 Task: In the  document Homelessness.odt, select heading and apply ' Bold and Underline'  Using "replace feature", replace:  'it to Homelessness'. Insert smartchip (Date) on bottom of the page 23 June, 2023 Insert the mentioned footnote for 6th word with font style Arial and font size 8: The study was conducted anonymously
Action: Mouse moved to (264, 374)
Screenshot: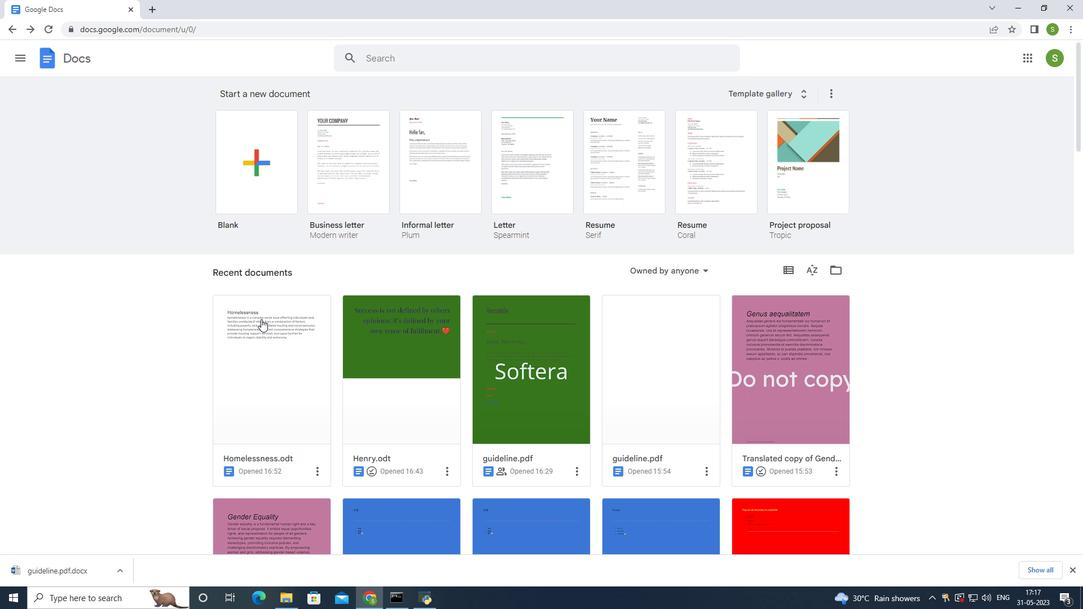 
Action: Mouse pressed left at (264, 374)
Screenshot: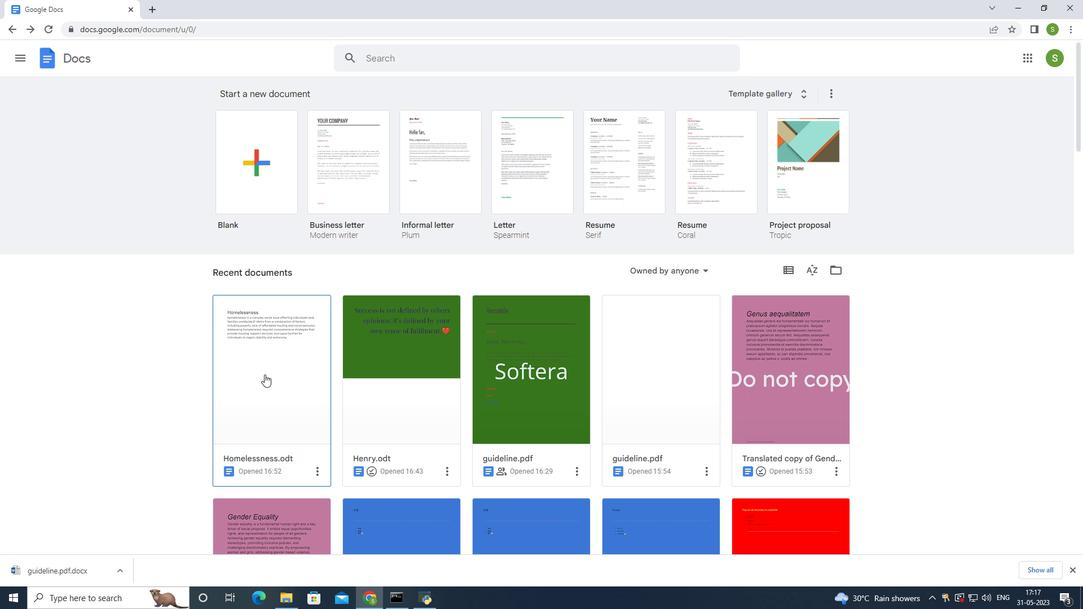 
Action: Mouse moved to (410, 186)
Screenshot: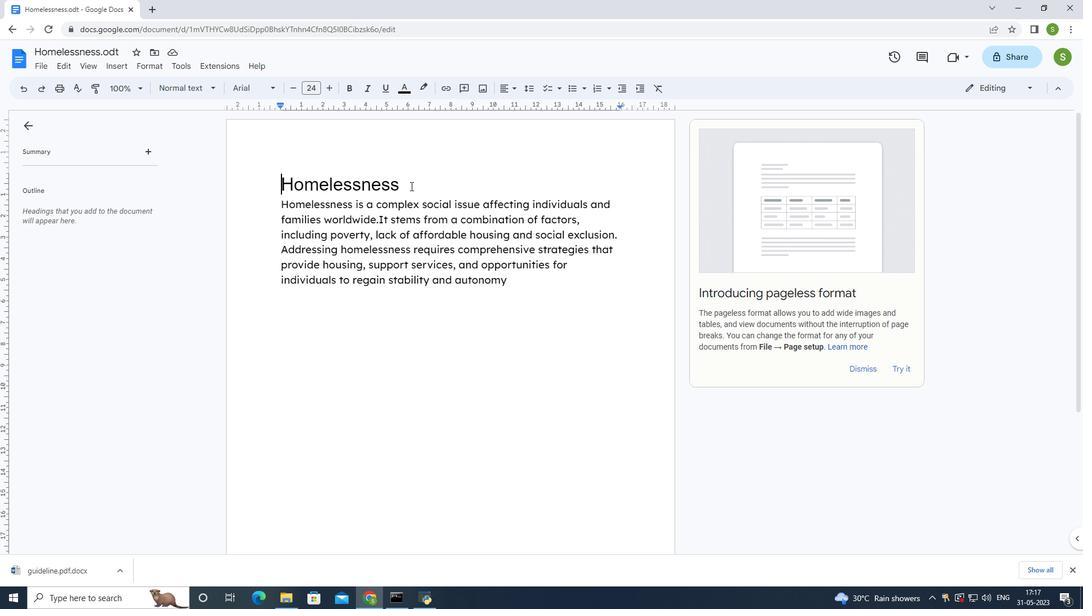 
Action: Mouse pressed left at (410, 186)
Screenshot: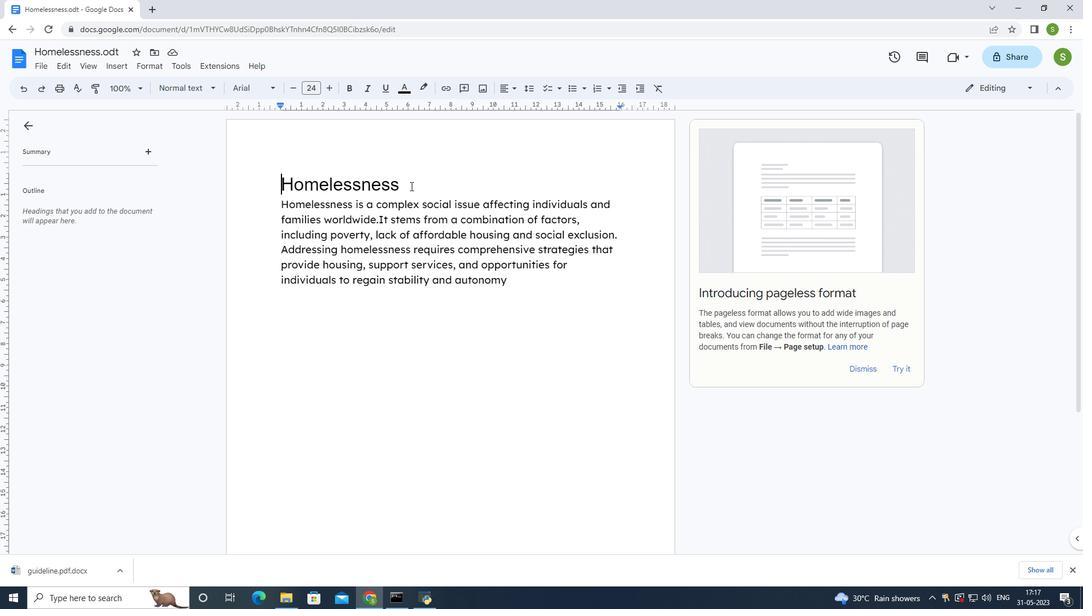 
Action: Mouse moved to (346, 89)
Screenshot: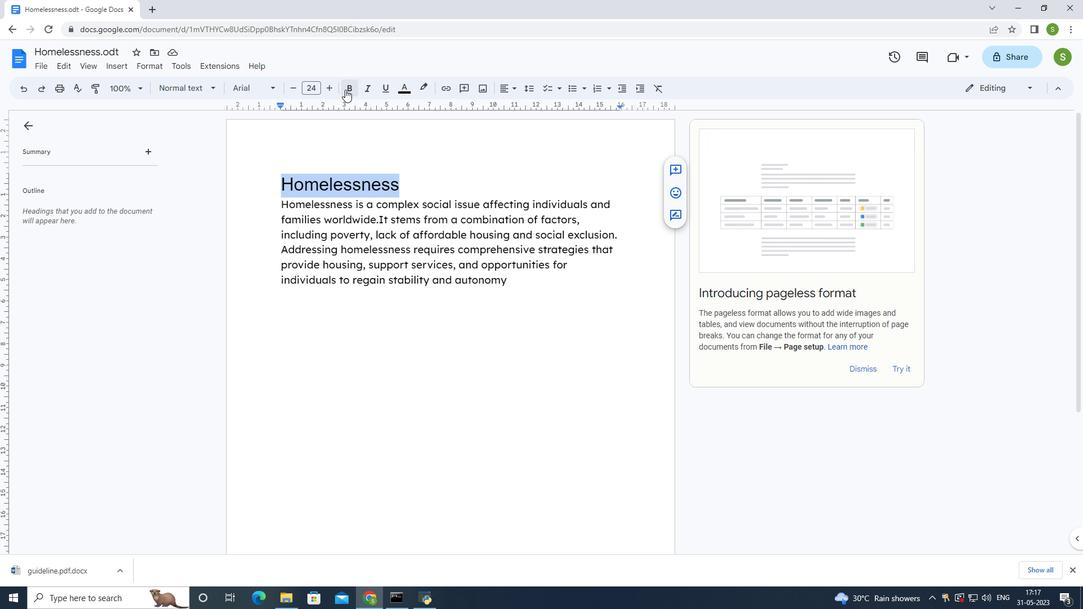 
Action: Mouse pressed left at (346, 89)
Screenshot: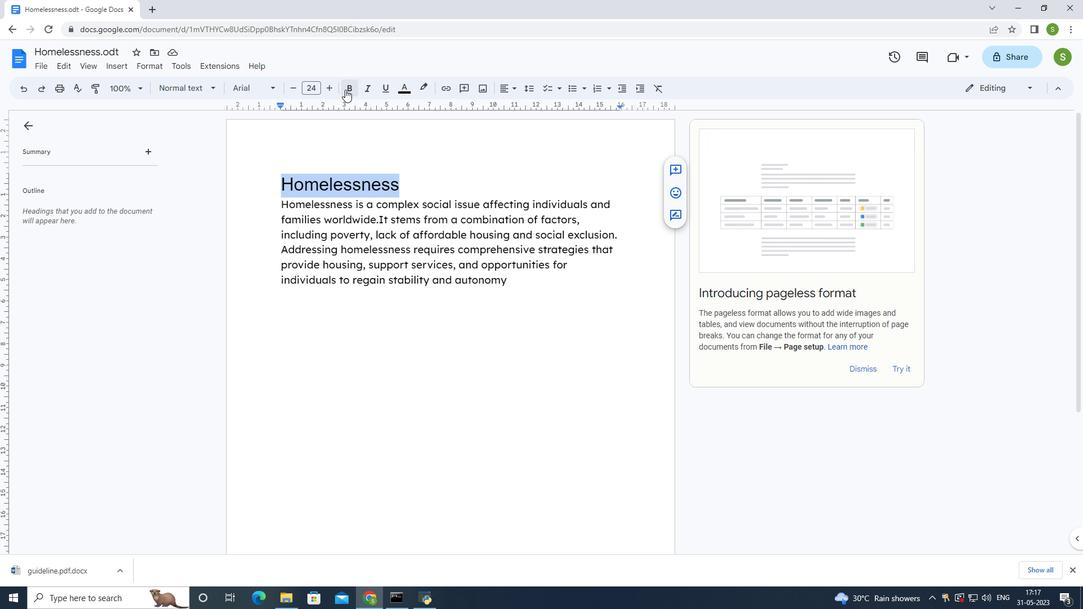 
Action: Mouse moved to (383, 89)
Screenshot: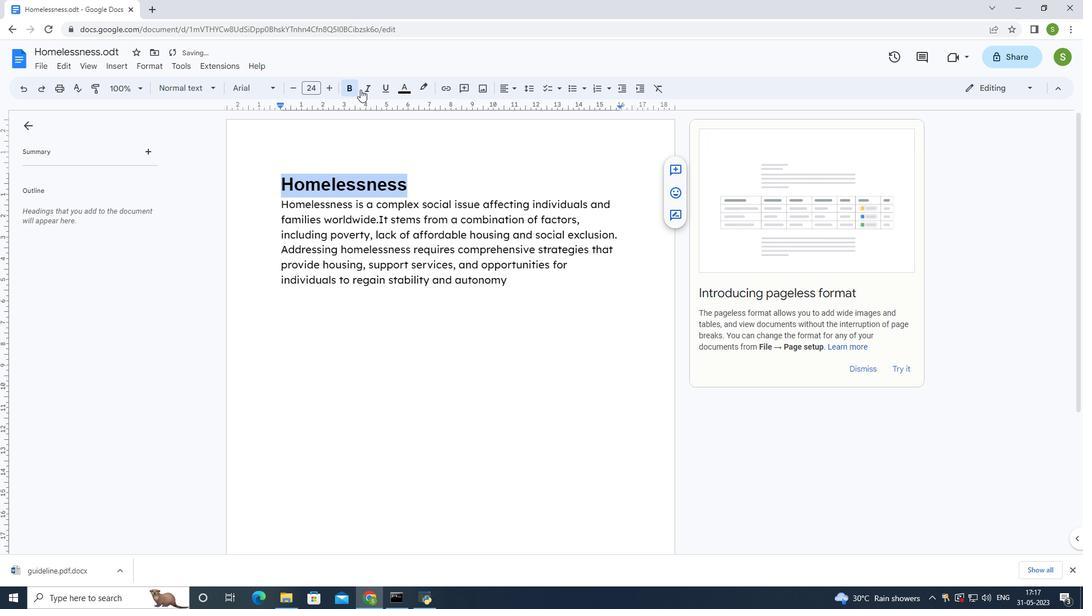 
Action: Mouse pressed left at (383, 89)
Screenshot: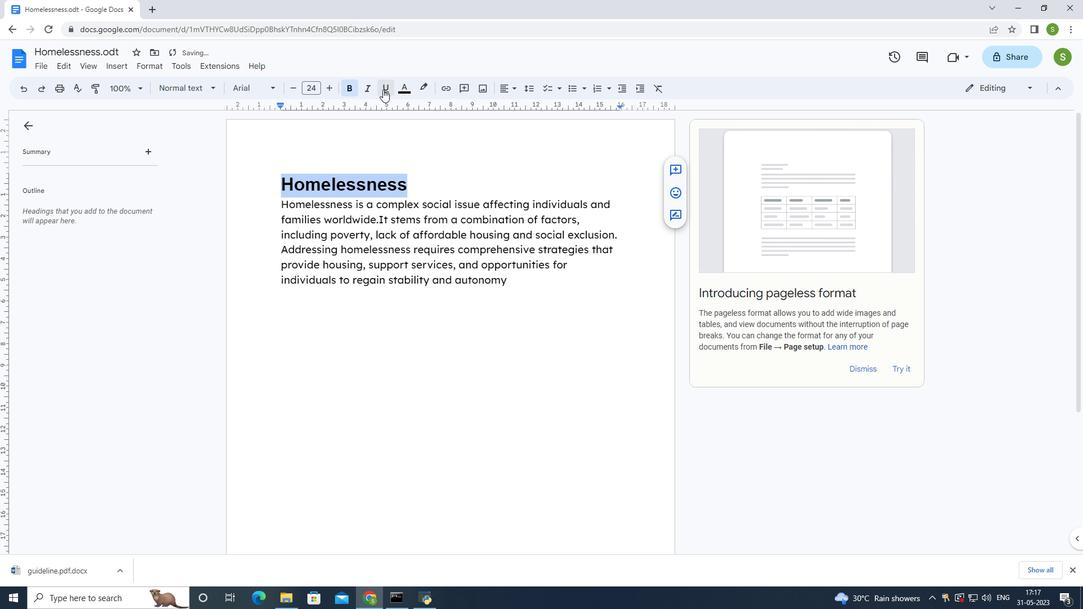 
Action: Mouse moved to (247, 195)
Screenshot: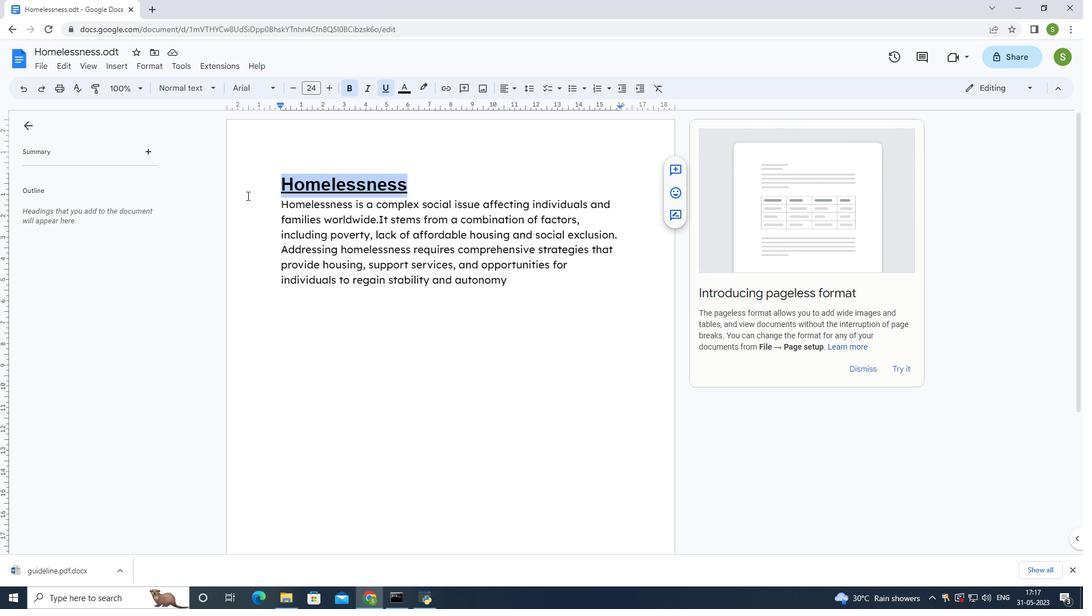 
Action: Mouse pressed left at (247, 195)
Screenshot: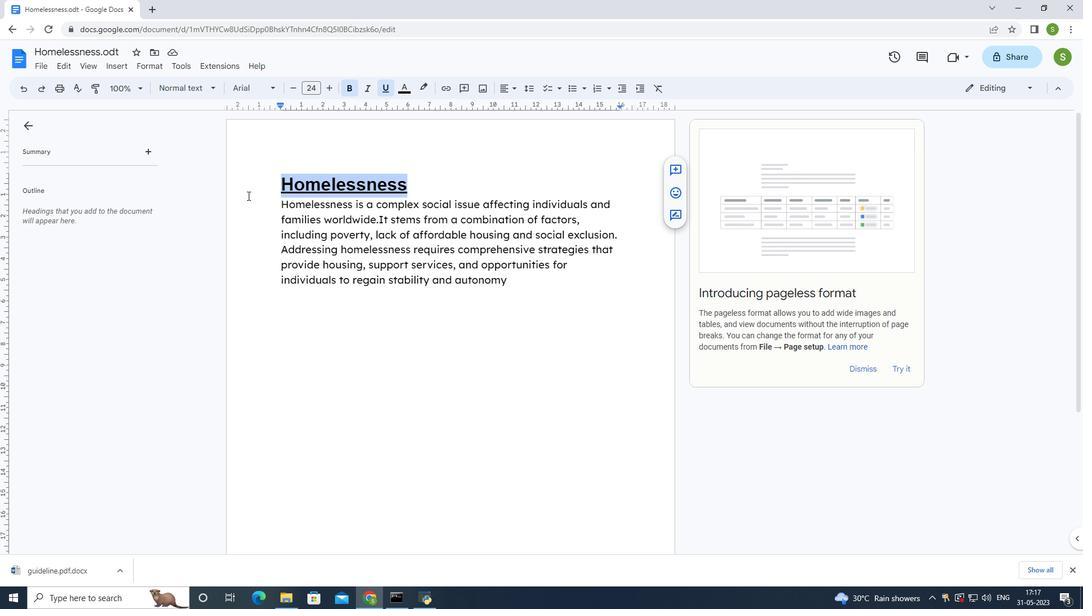 
Action: Mouse moved to (286, 217)
Screenshot: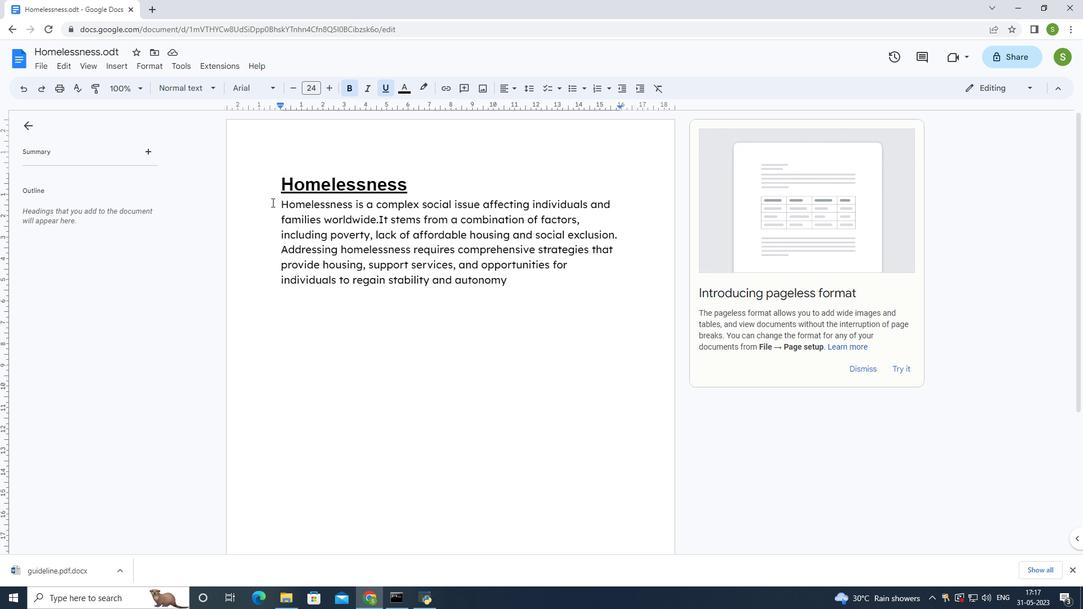 
Action: Mouse pressed left at (286, 217)
Screenshot: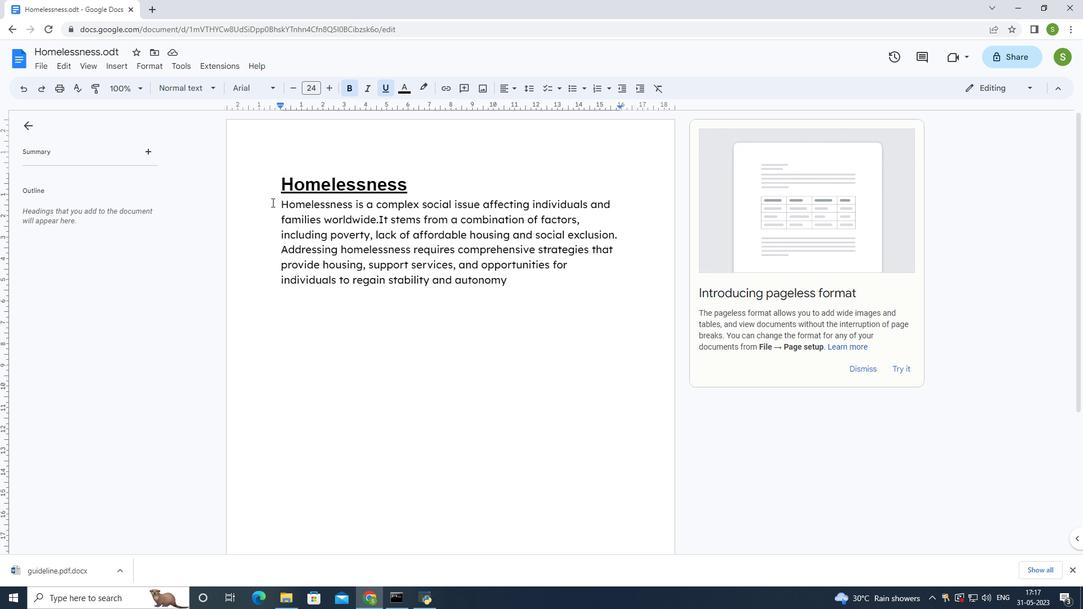 
Action: Mouse moved to (250, 263)
Screenshot: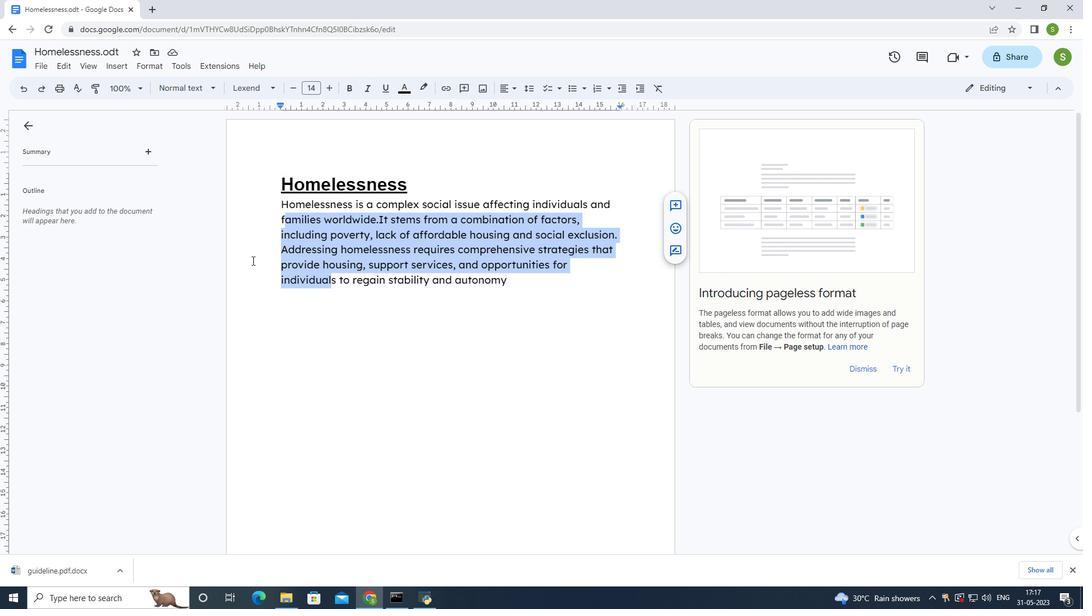 
Action: Mouse pressed left at (250, 263)
Screenshot: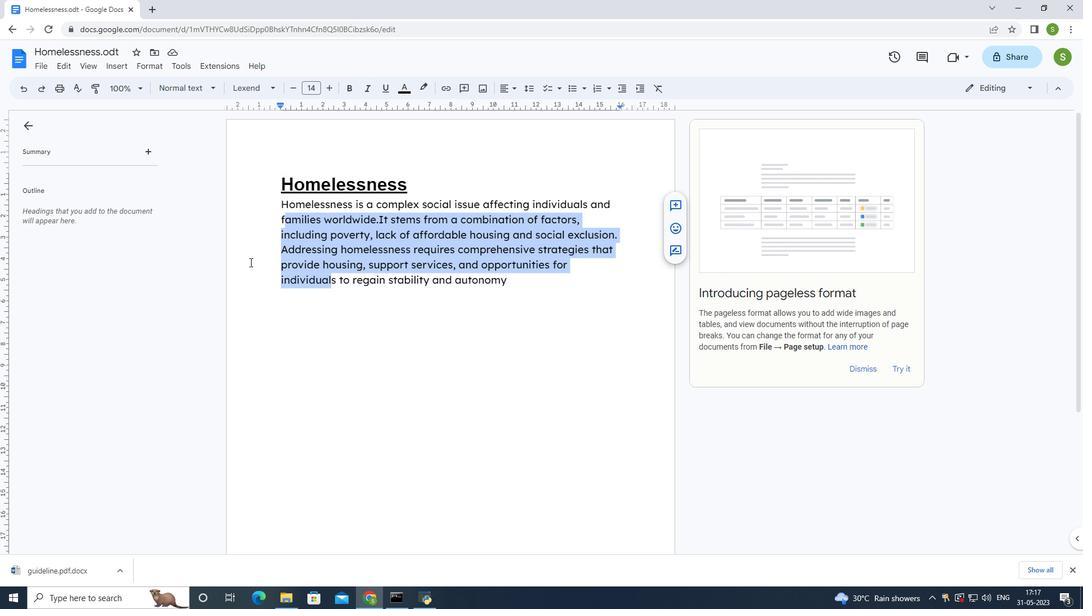 
Action: Mouse moved to (278, 200)
Screenshot: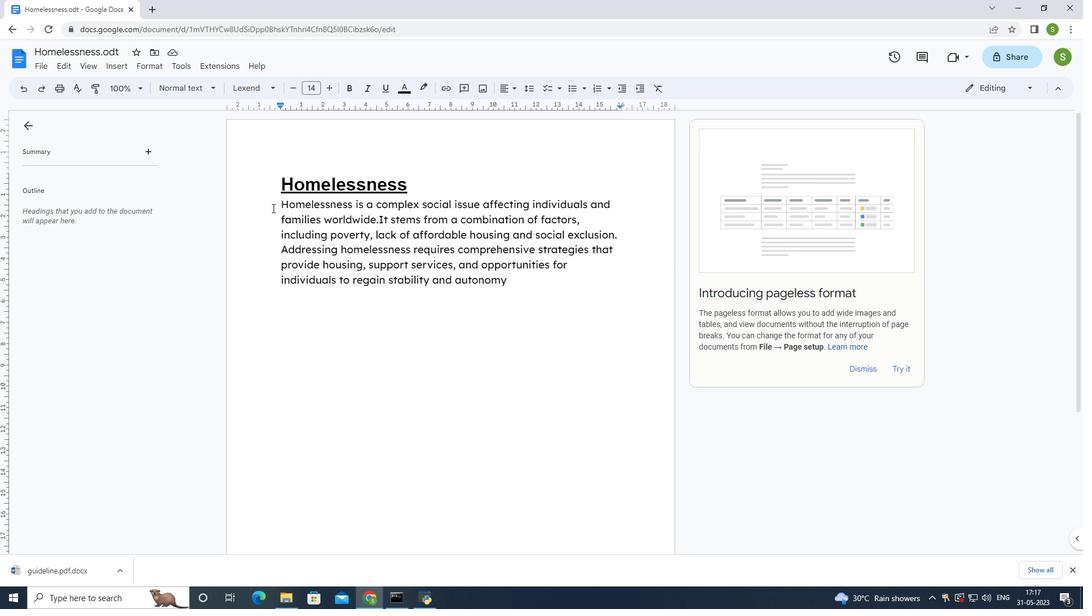 
Action: Mouse pressed left at (278, 200)
Screenshot: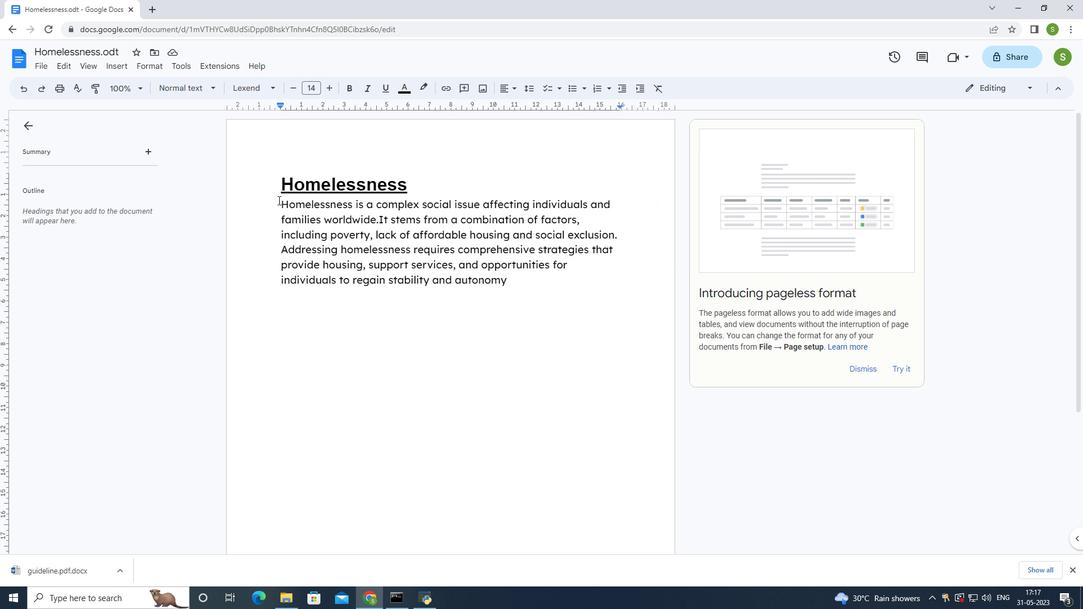 
Action: Mouse moved to (43, 64)
Screenshot: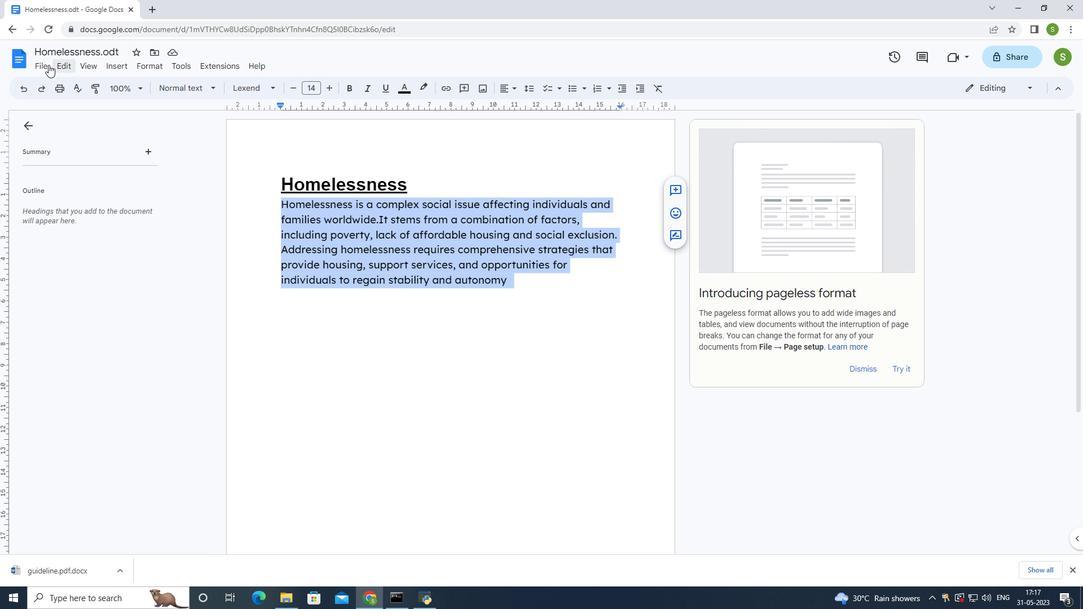 
Action: Mouse pressed left at (43, 64)
Screenshot: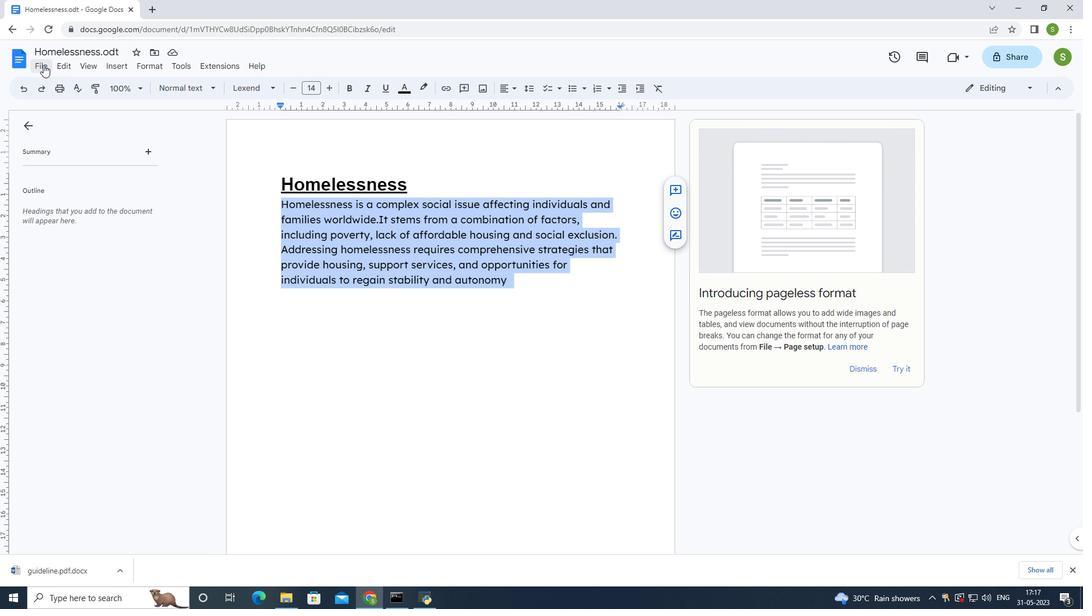 
Action: Mouse moved to (102, 260)
Screenshot: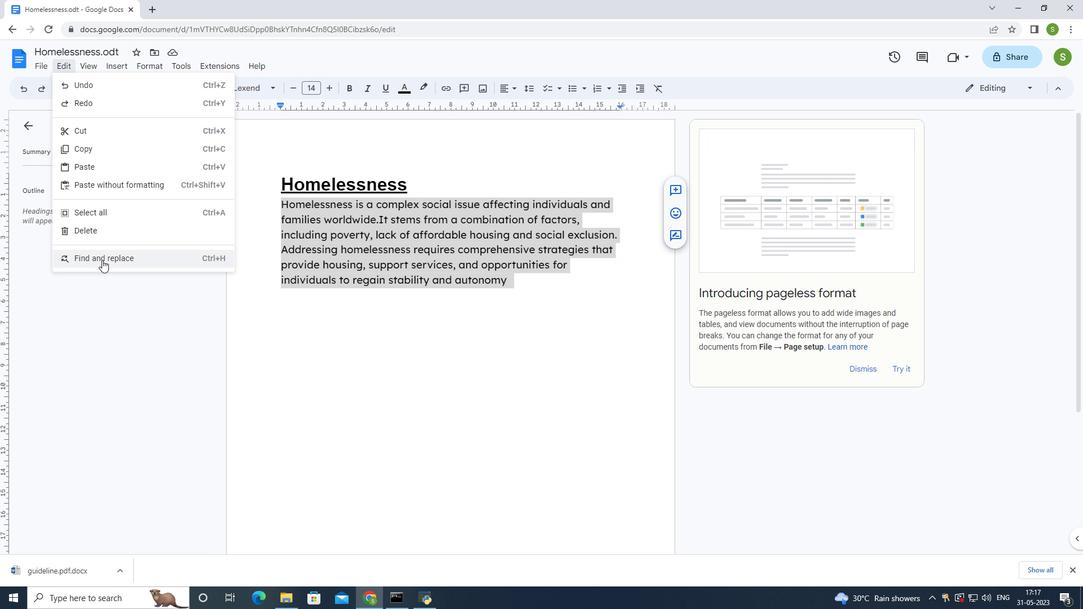 
Action: Mouse pressed left at (102, 260)
Screenshot: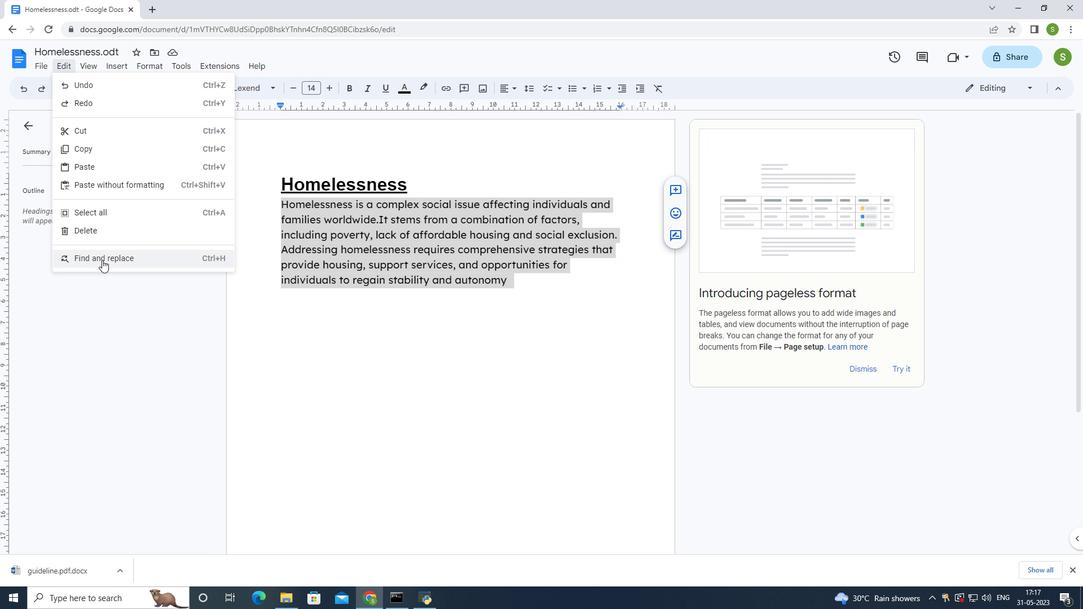 
Action: Mouse moved to (537, 278)
Screenshot: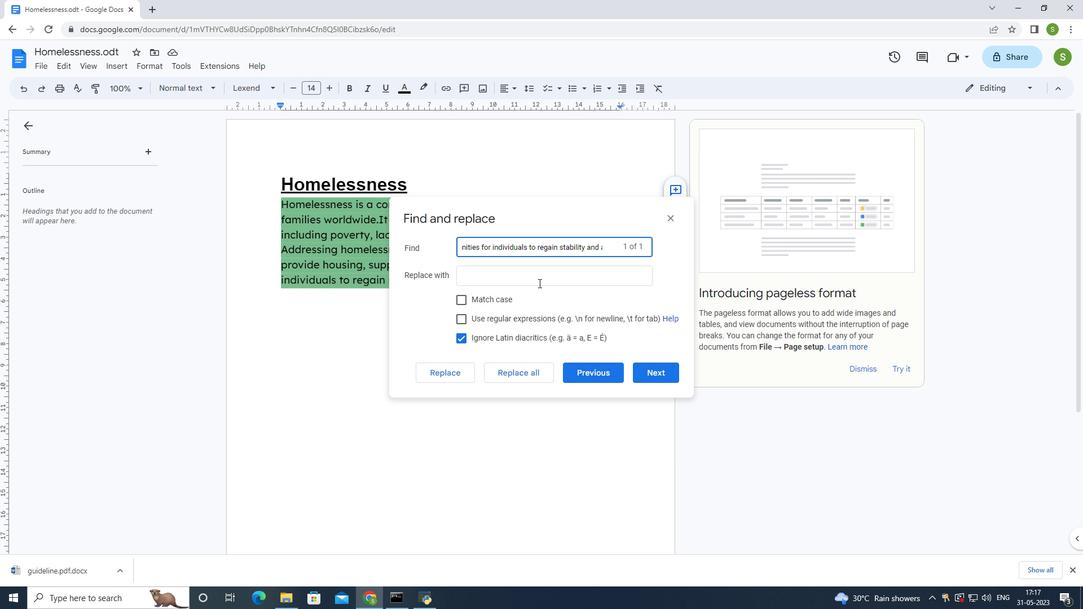 
Action: Mouse pressed left at (537, 278)
Screenshot: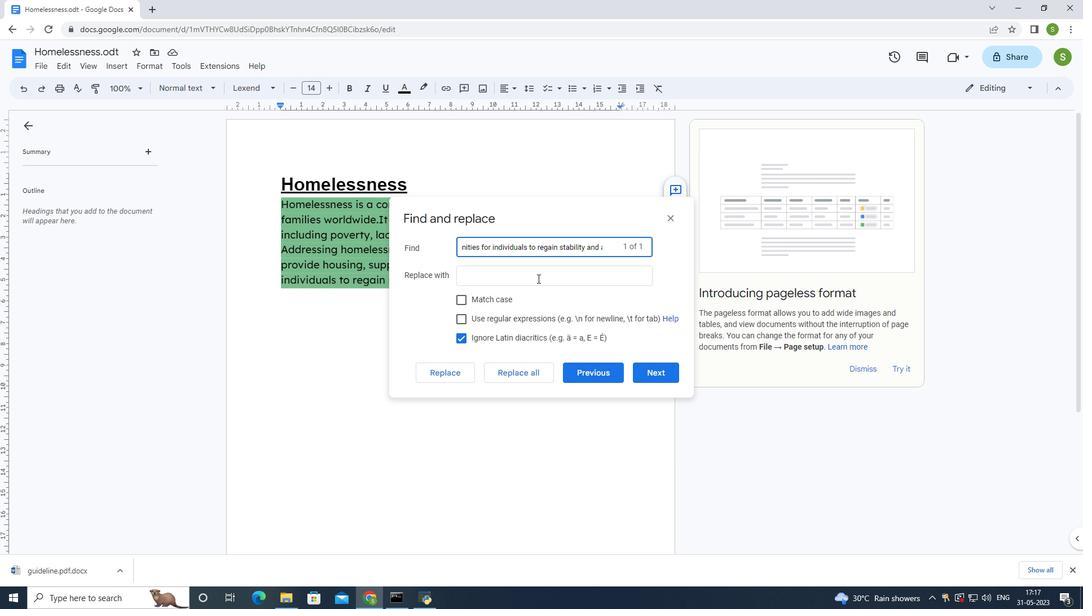 
Action: Mouse moved to (452, 233)
Screenshot: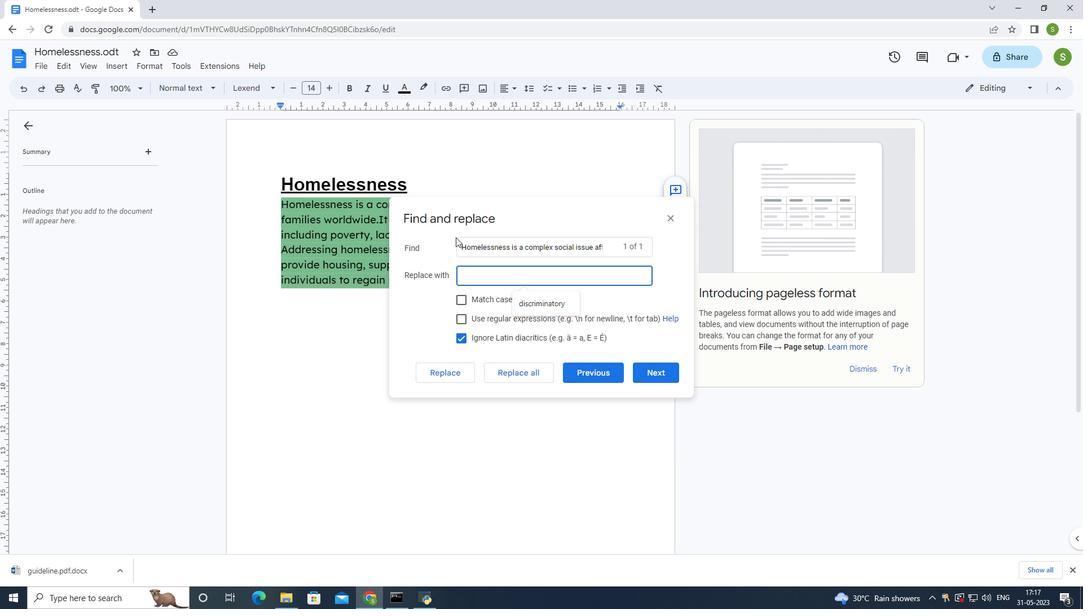 
Action: Key pressed <Key.shift>It<Key.backspace><Key.backspace>it<Key.space>to<Key.space><Key.shift>Homelessness
Screenshot: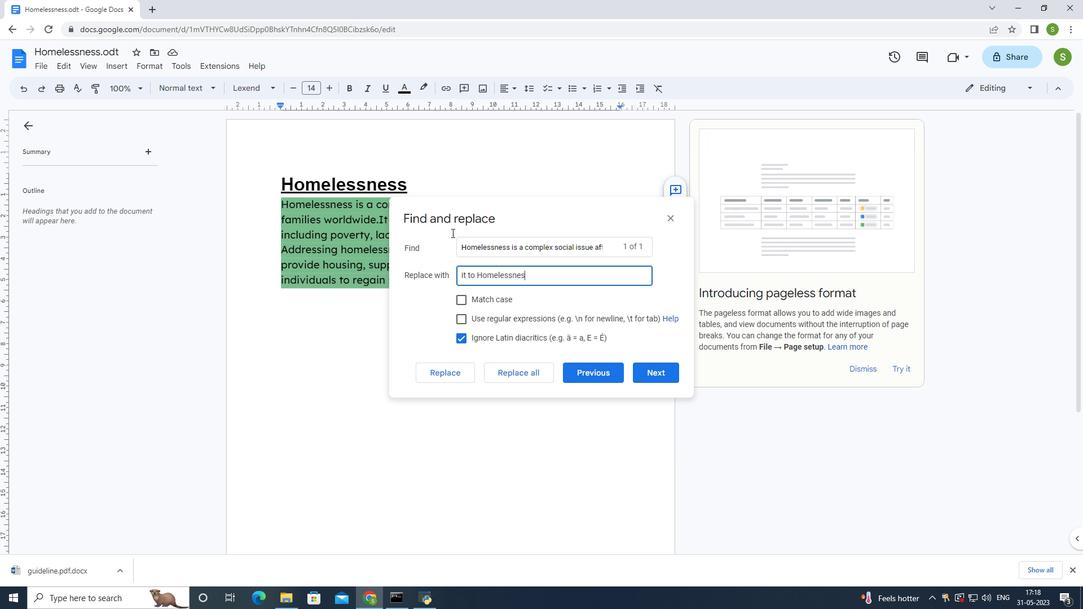 
Action: Mouse moved to (456, 374)
Screenshot: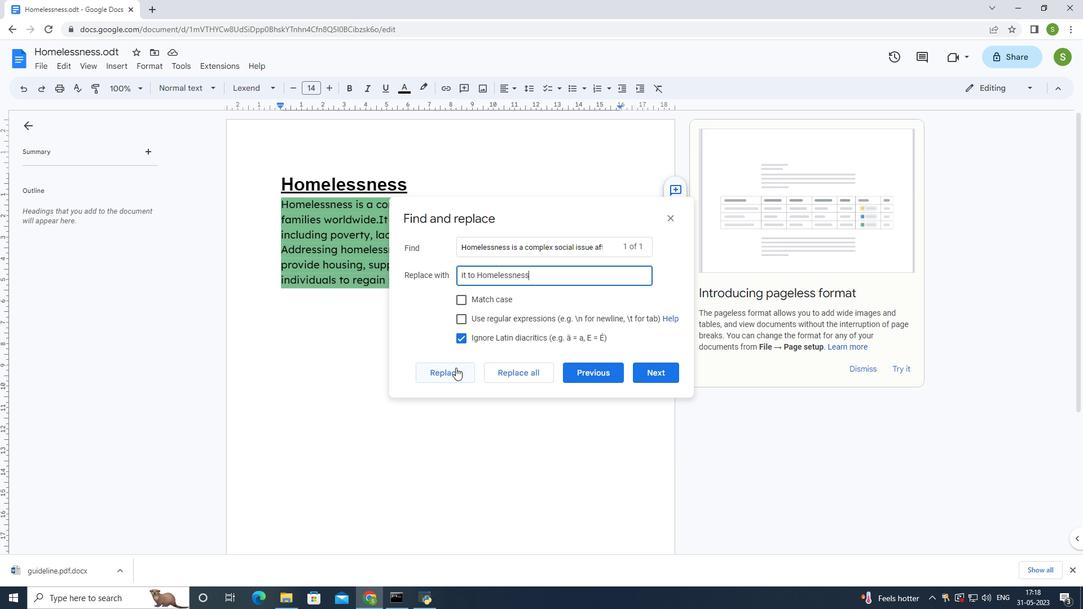 
Action: Mouse pressed left at (456, 374)
Screenshot: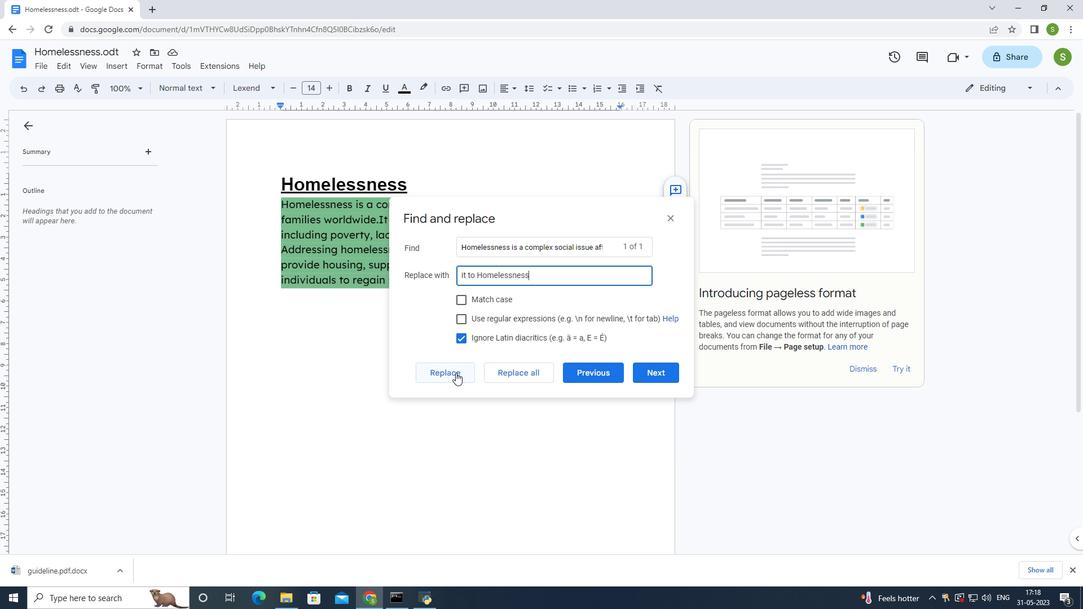 
Action: Mouse moved to (593, 378)
Screenshot: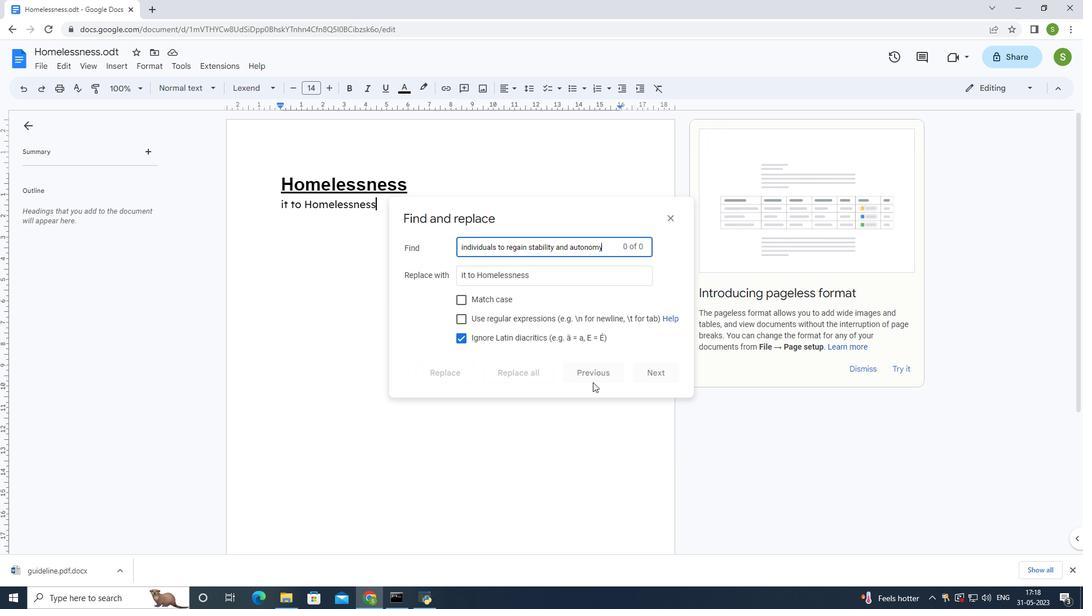 
Action: Mouse pressed left at (593, 378)
Screenshot: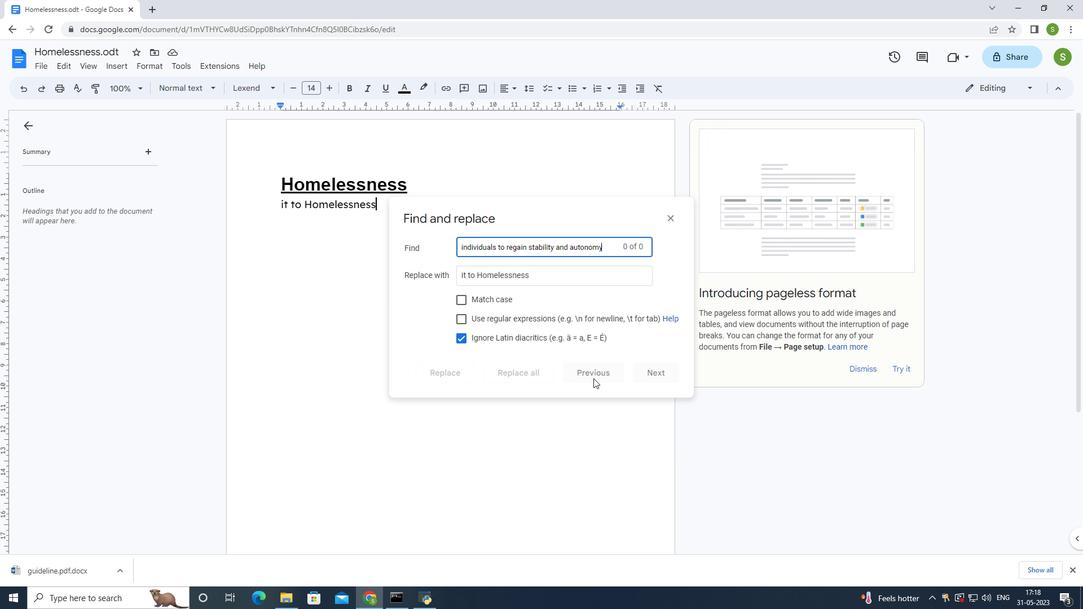 
Action: Mouse moved to (672, 222)
Screenshot: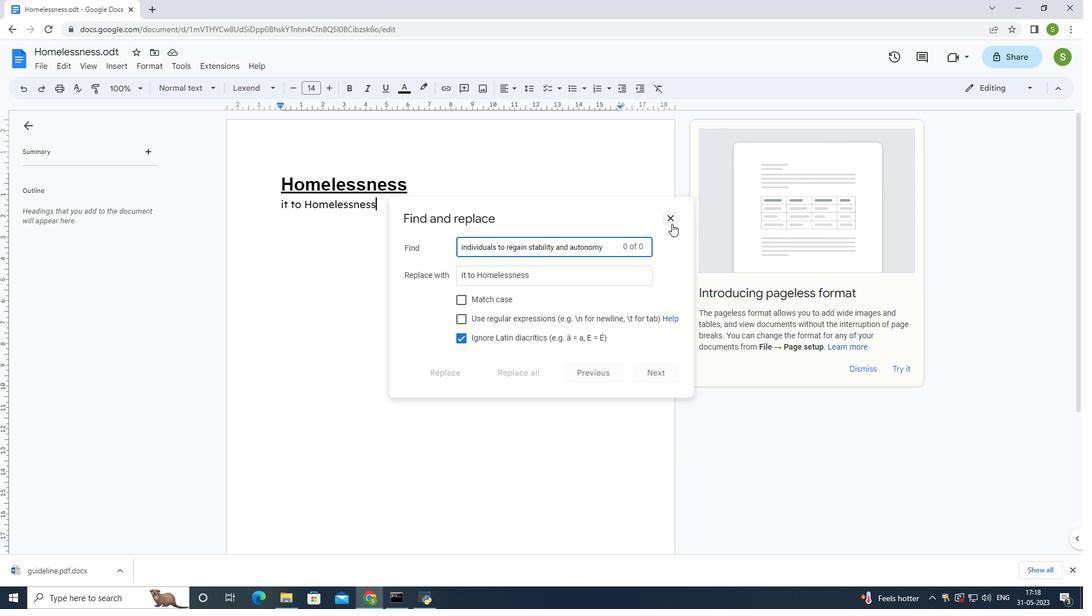 
Action: Mouse pressed left at (672, 222)
Screenshot: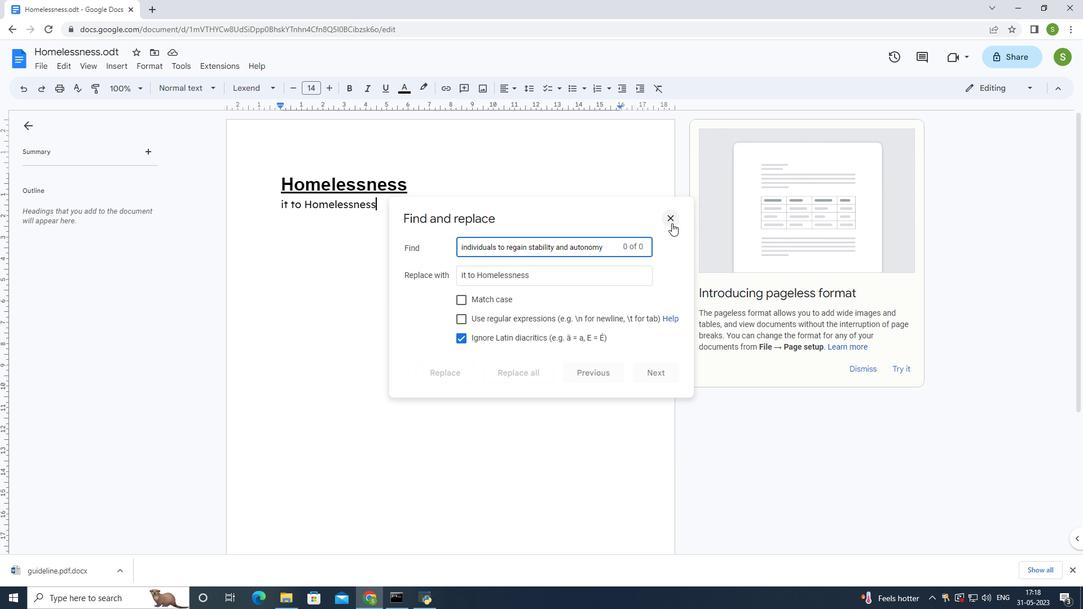 
Action: Mouse moved to (312, 381)
Screenshot: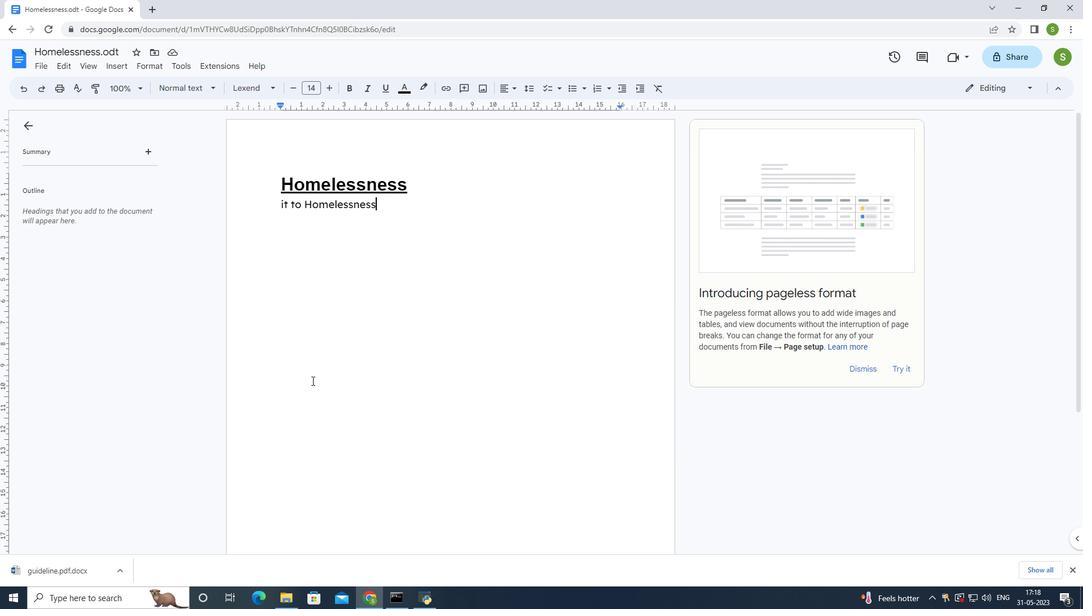 
Action: Key pressed ctrl+Z
Screenshot: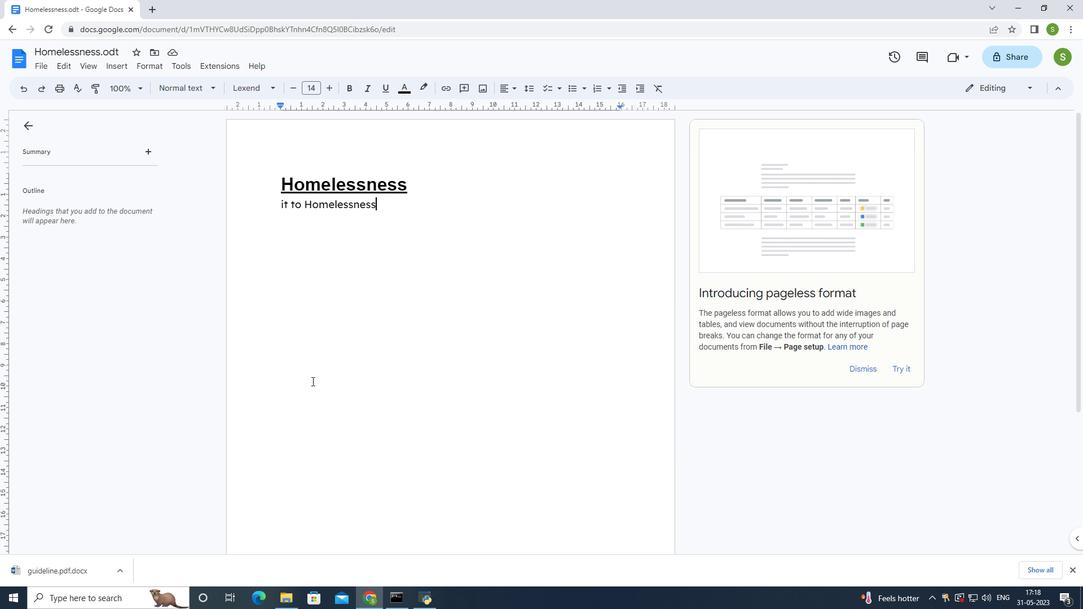 
Action: Mouse moved to (404, 351)
Screenshot: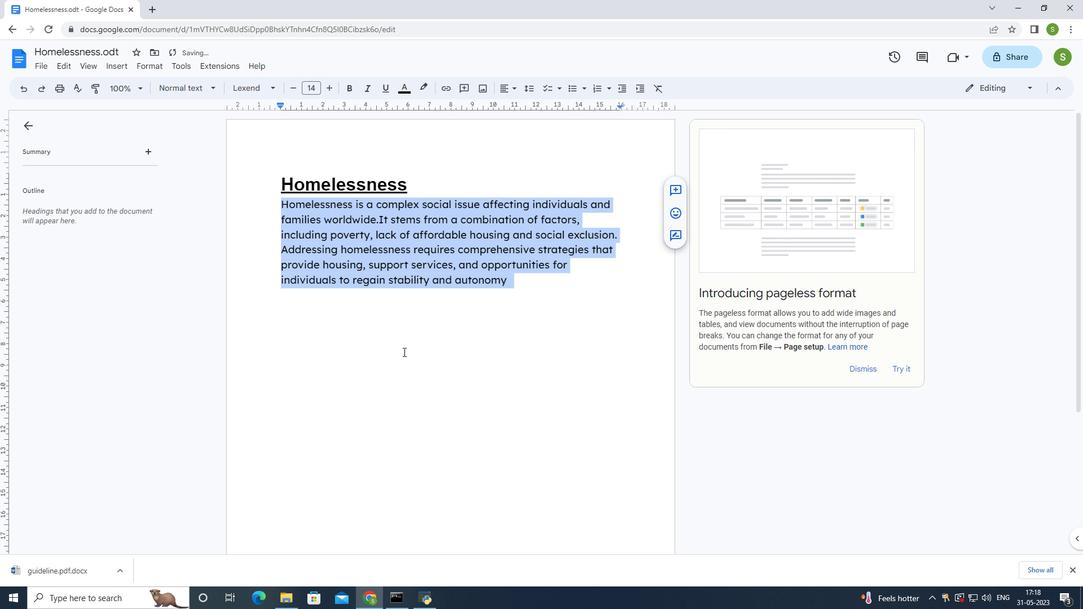 
Action: Mouse pressed left at (404, 351)
Screenshot: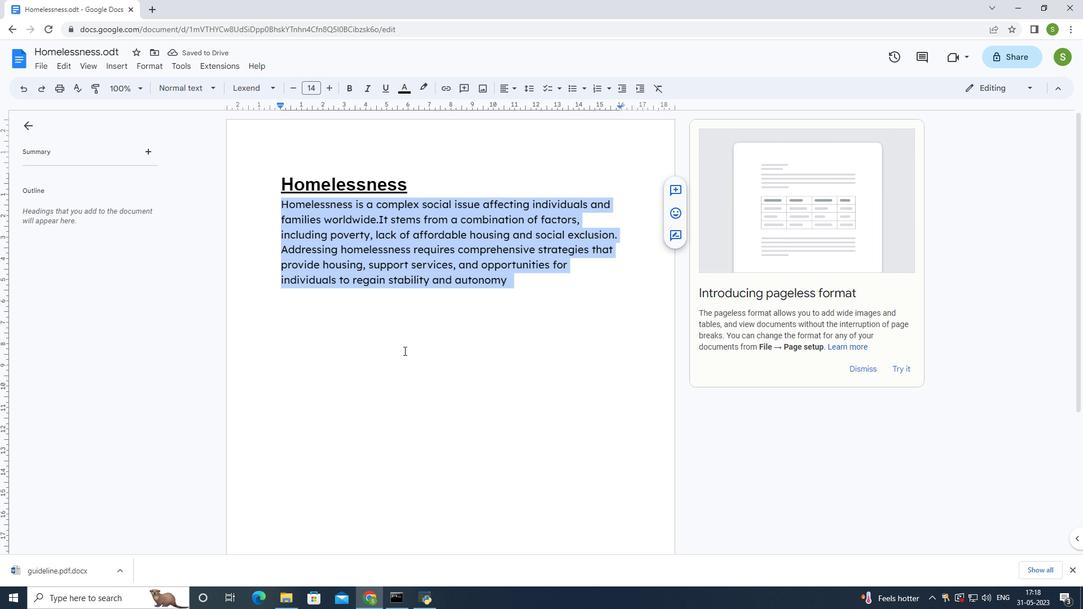 
Action: Mouse moved to (524, 281)
Screenshot: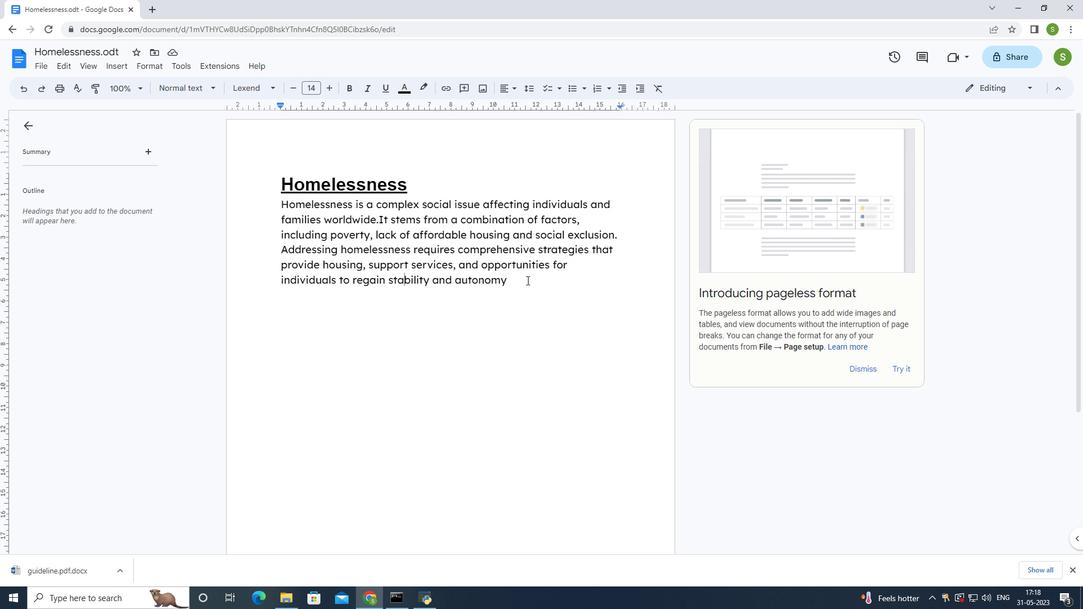 
Action: Mouse pressed left at (524, 281)
Screenshot: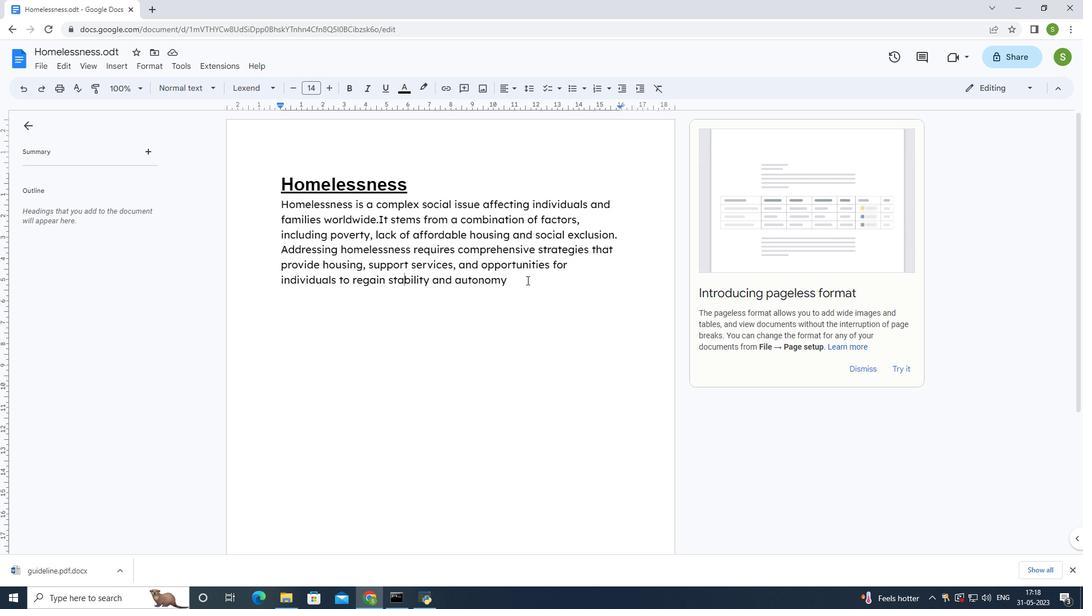 
Action: Mouse moved to (492, 318)
Screenshot: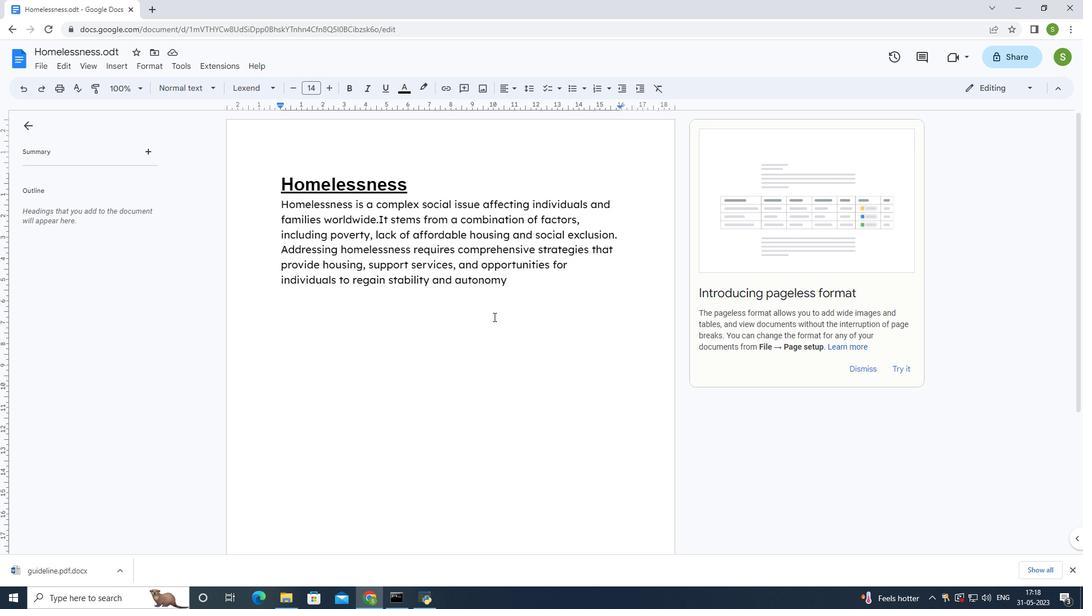 
Action: Key pressed <Key.enter>
Screenshot: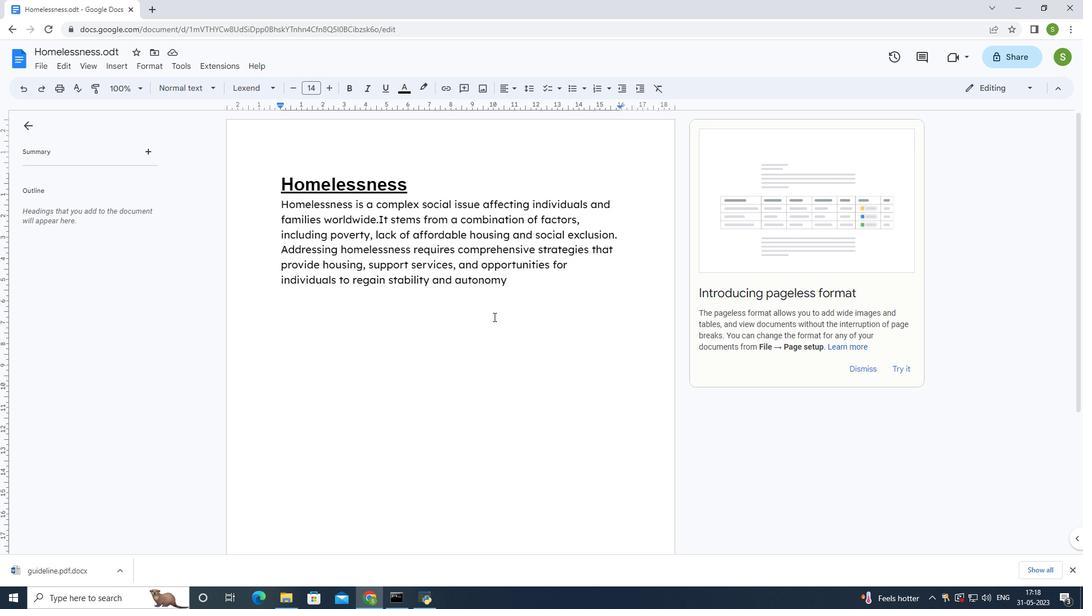 
Action: Mouse moved to (109, 63)
Screenshot: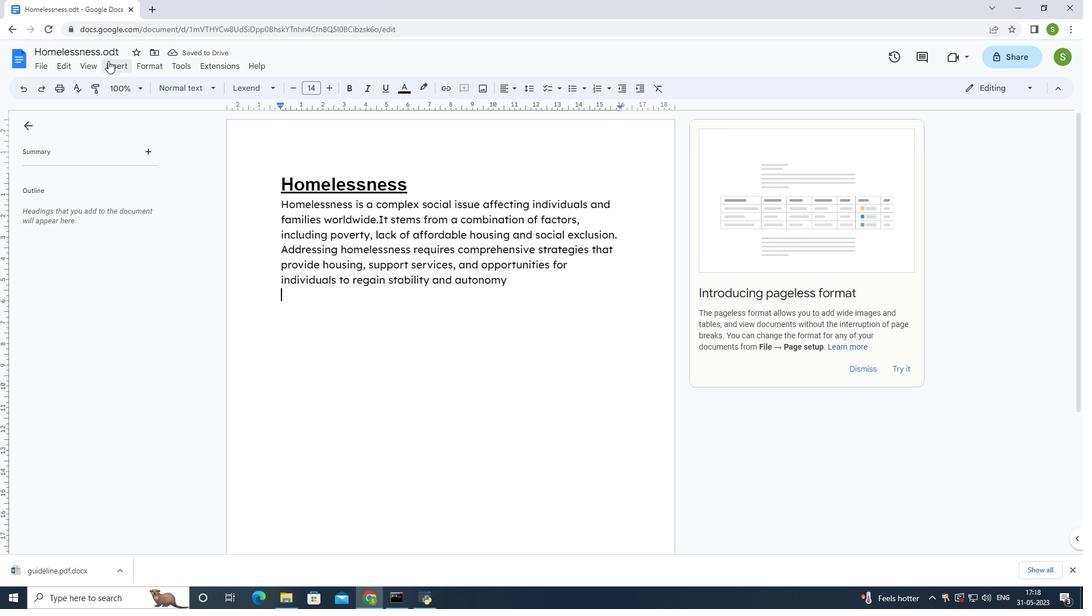 
Action: Mouse pressed left at (109, 63)
Screenshot: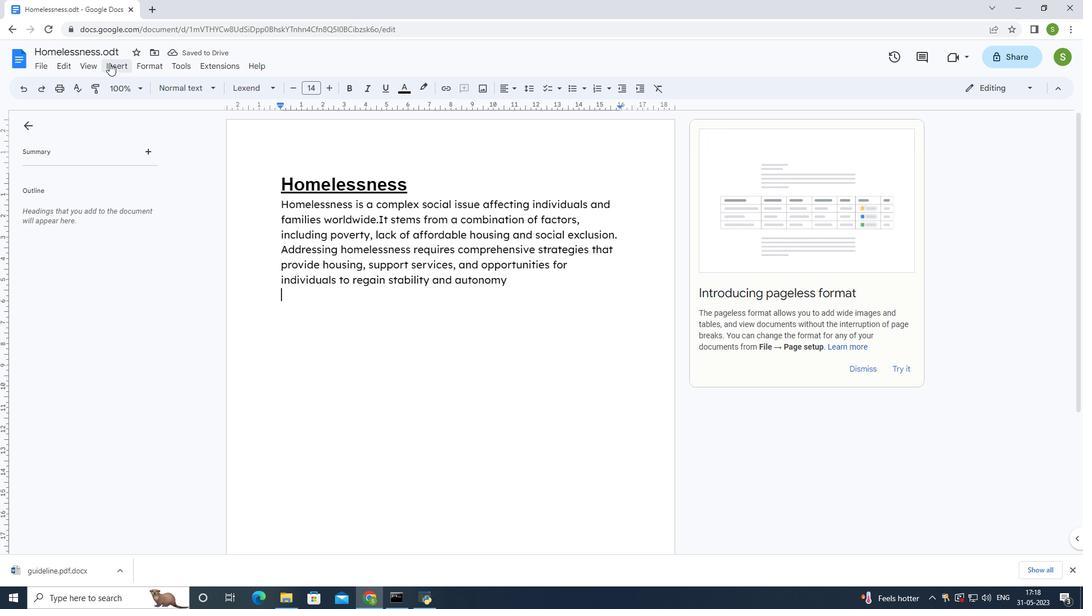 
Action: Mouse moved to (150, 194)
Screenshot: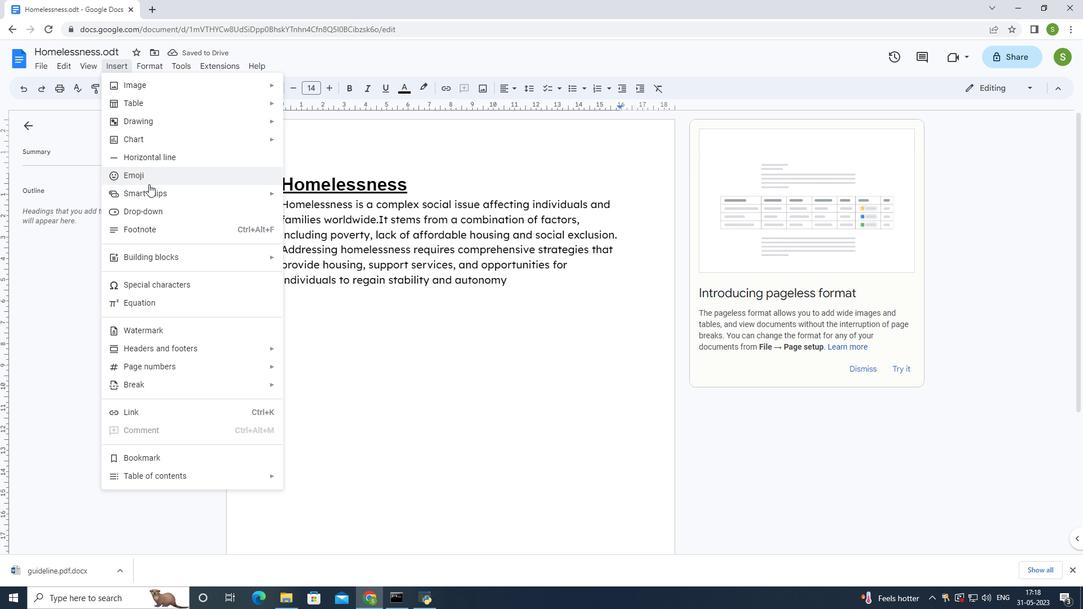 
Action: Mouse pressed left at (150, 194)
Screenshot: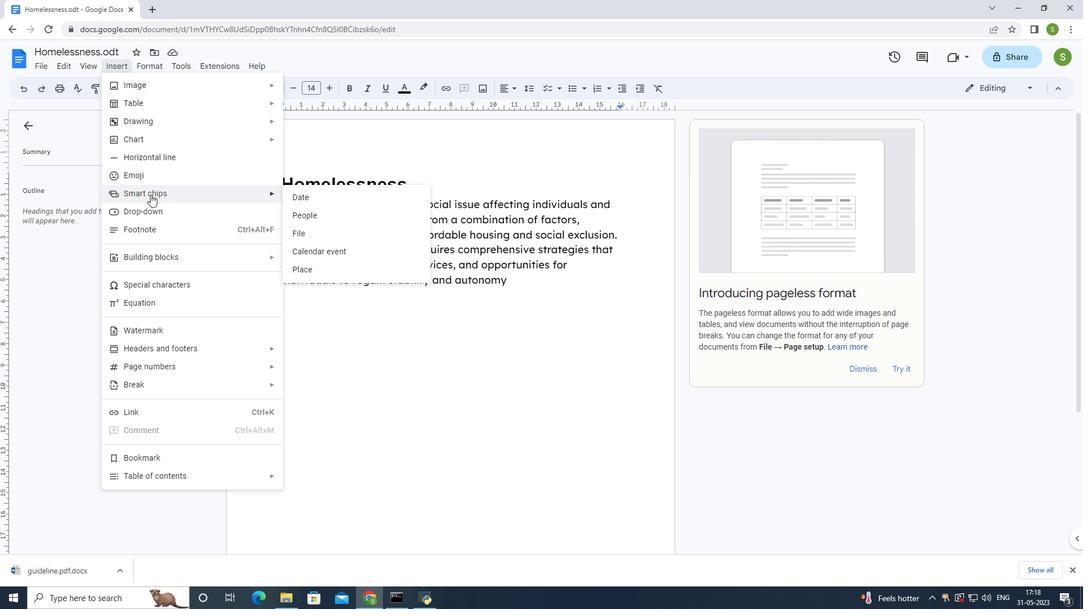 
Action: Mouse moved to (291, 200)
Screenshot: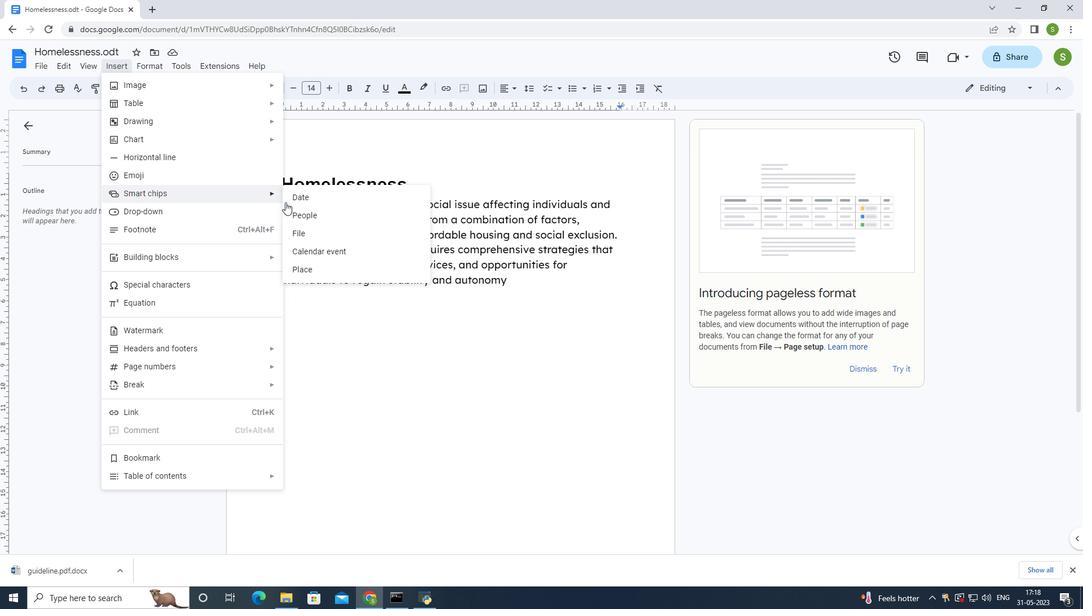 
Action: Mouse pressed left at (291, 200)
Screenshot: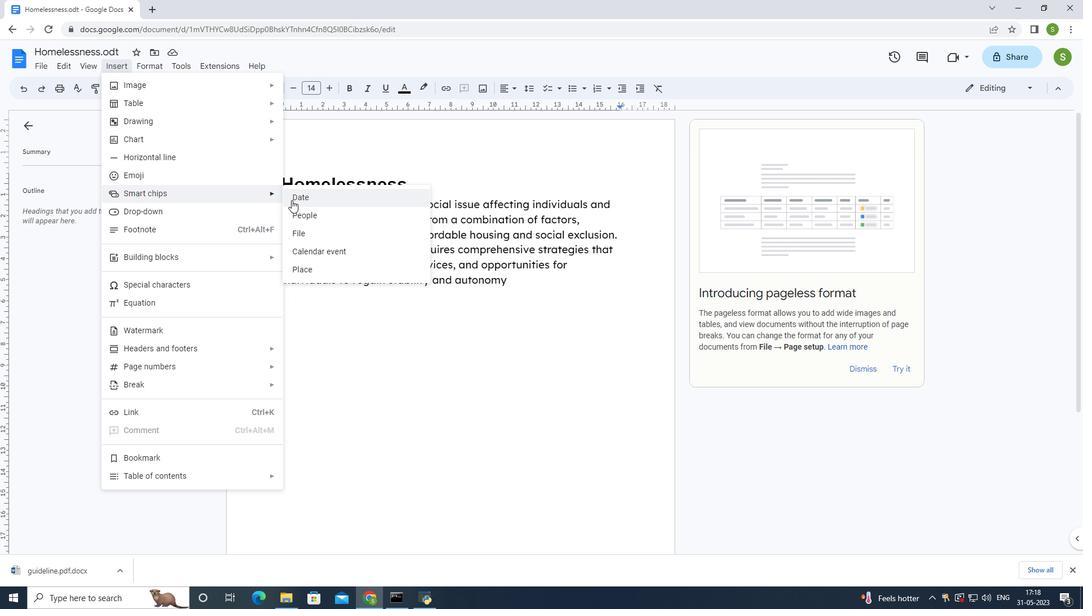 
Action: Mouse moved to (282, 249)
Screenshot: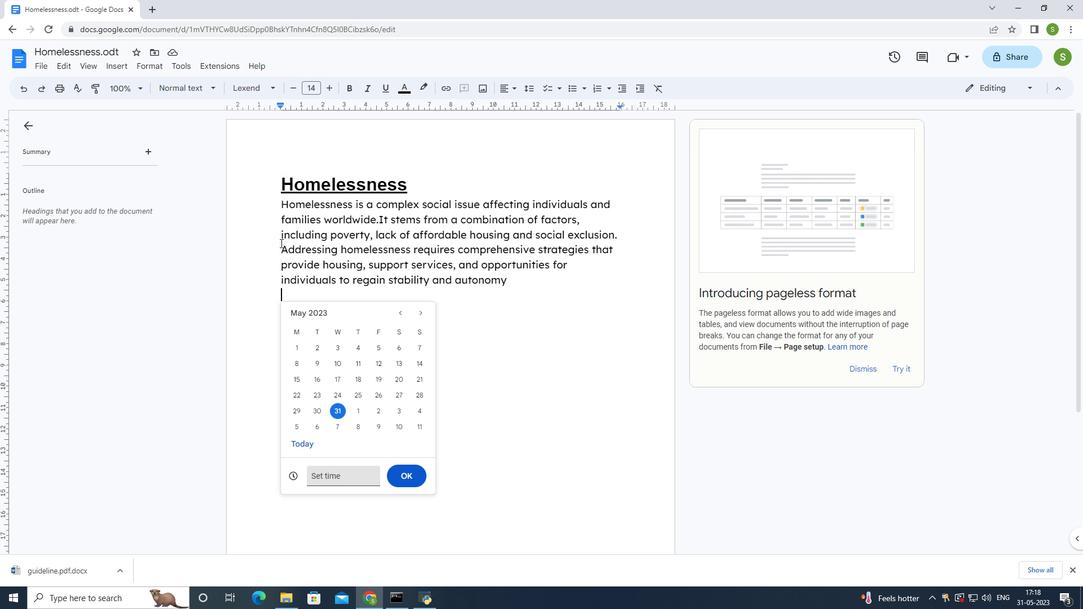 
Action: Key pressed 23<Key.space>
Screenshot: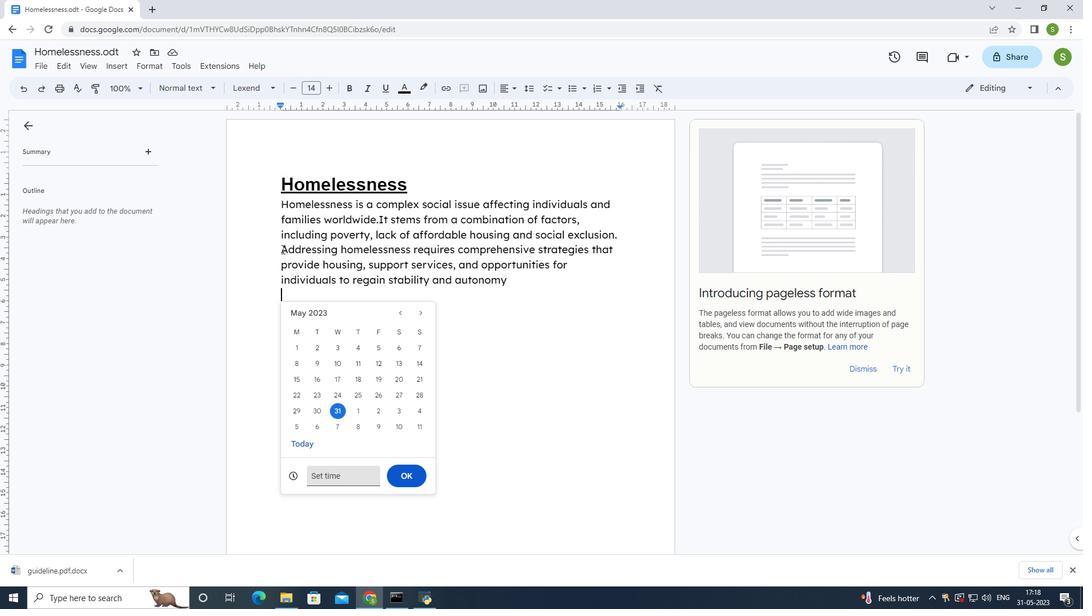 
Action: Mouse moved to (282, 249)
Screenshot: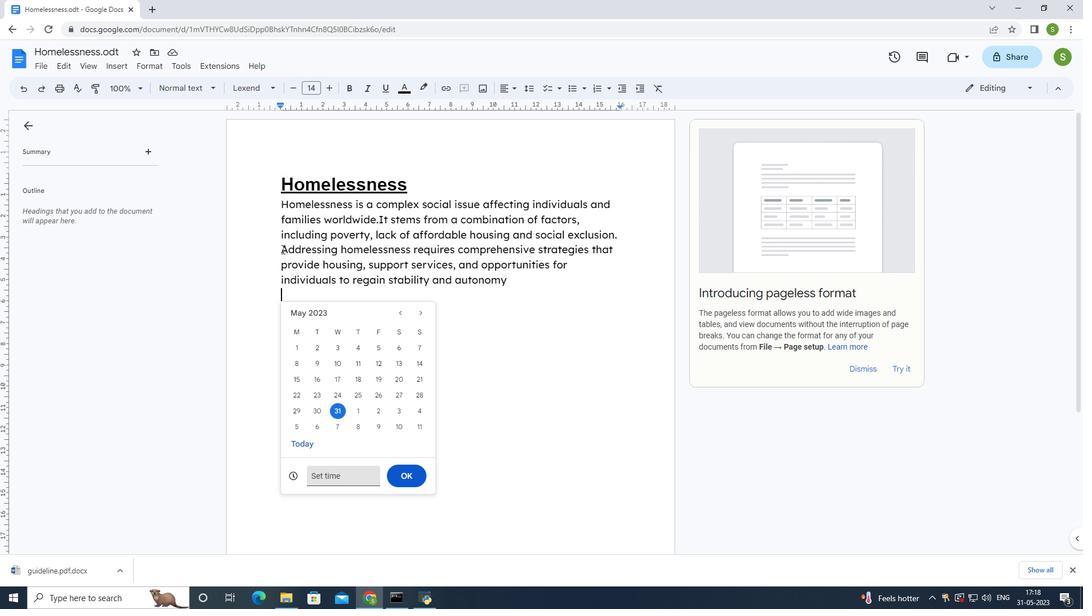 
Action: Key pressed june<Key.space>2
Screenshot: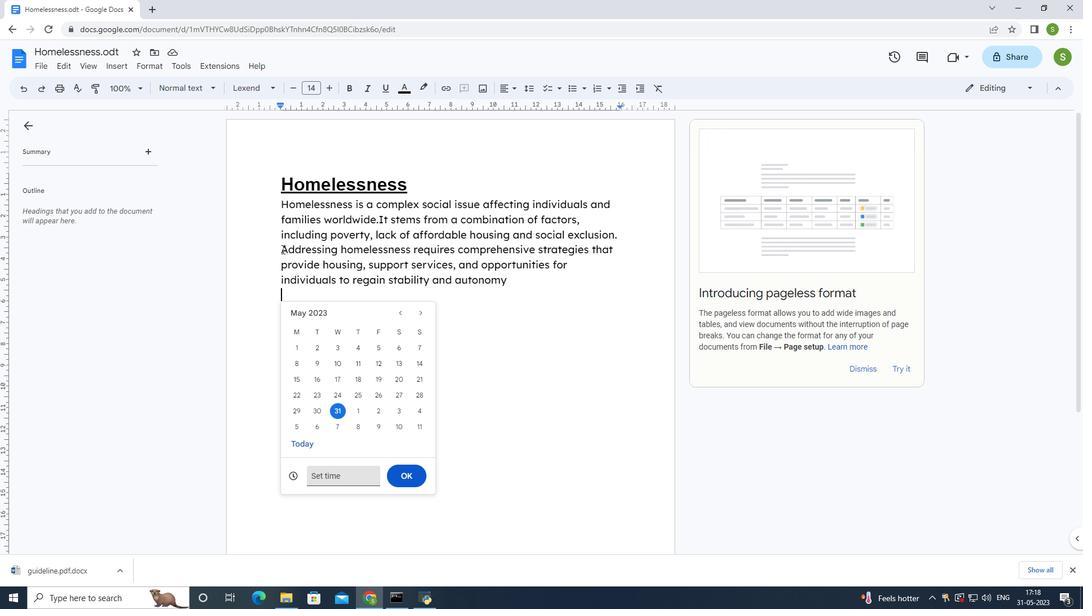 
Action: Mouse moved to (279, 243)
Screenshot: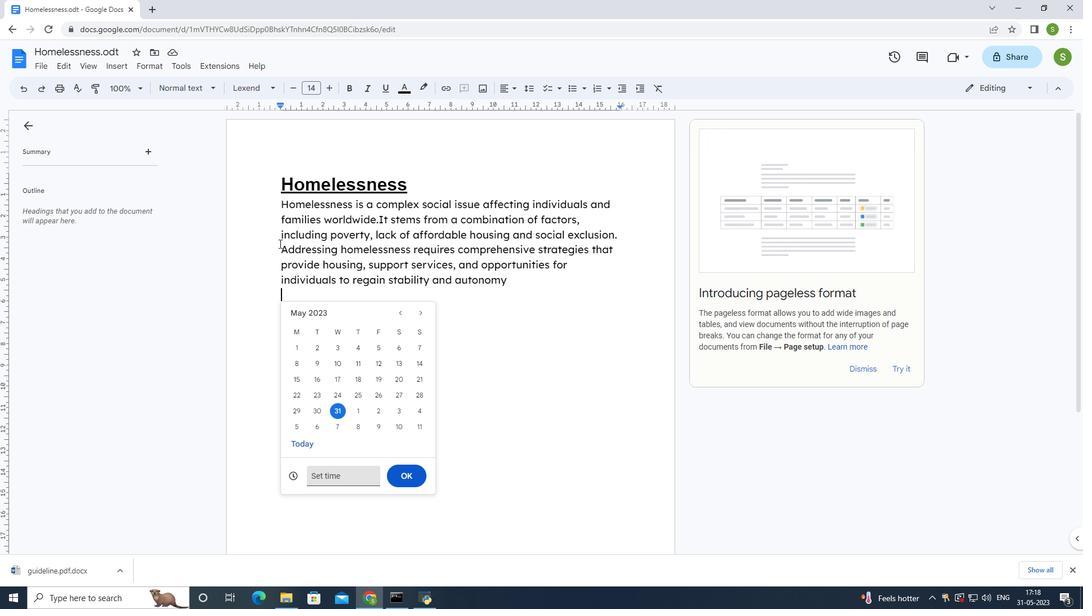 
Action: Key pressed 0
Screenshot: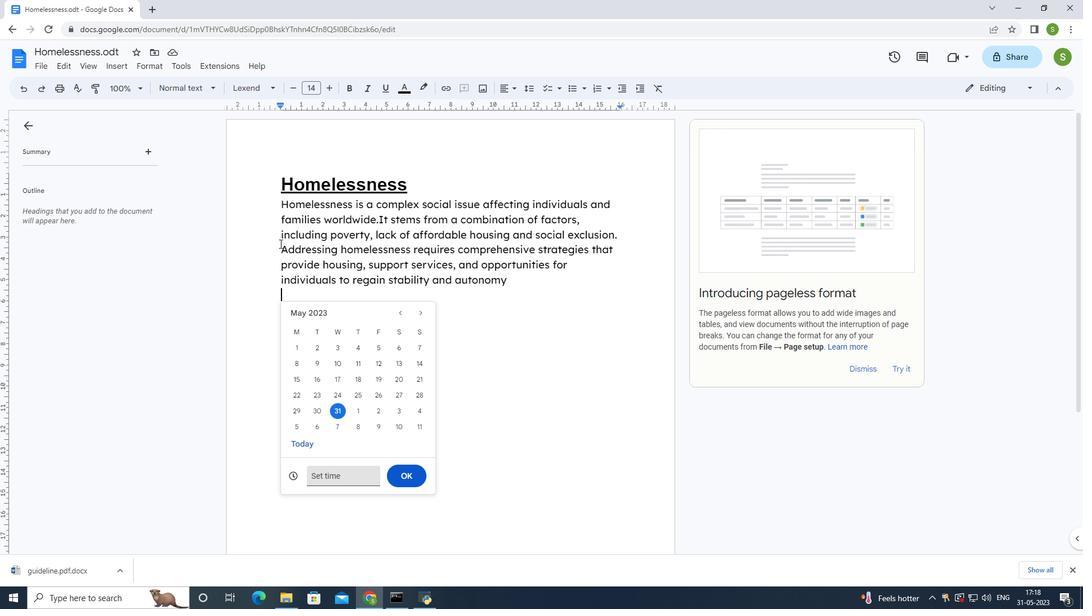 
Action: Mouse moved to (279, 246)
Screenshot: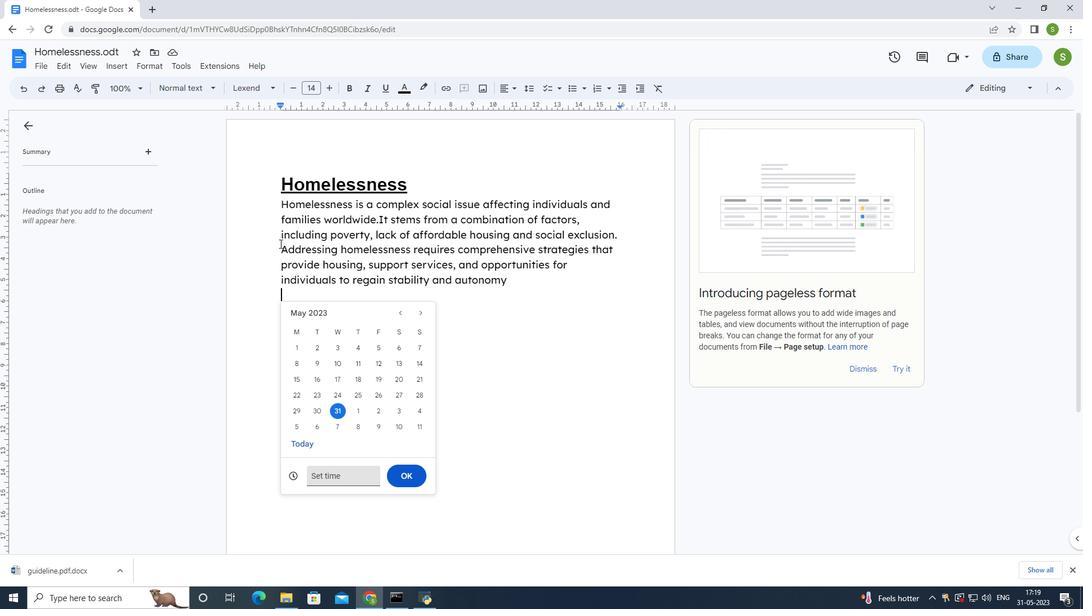 
Action: Key pressed 23
Screenshot: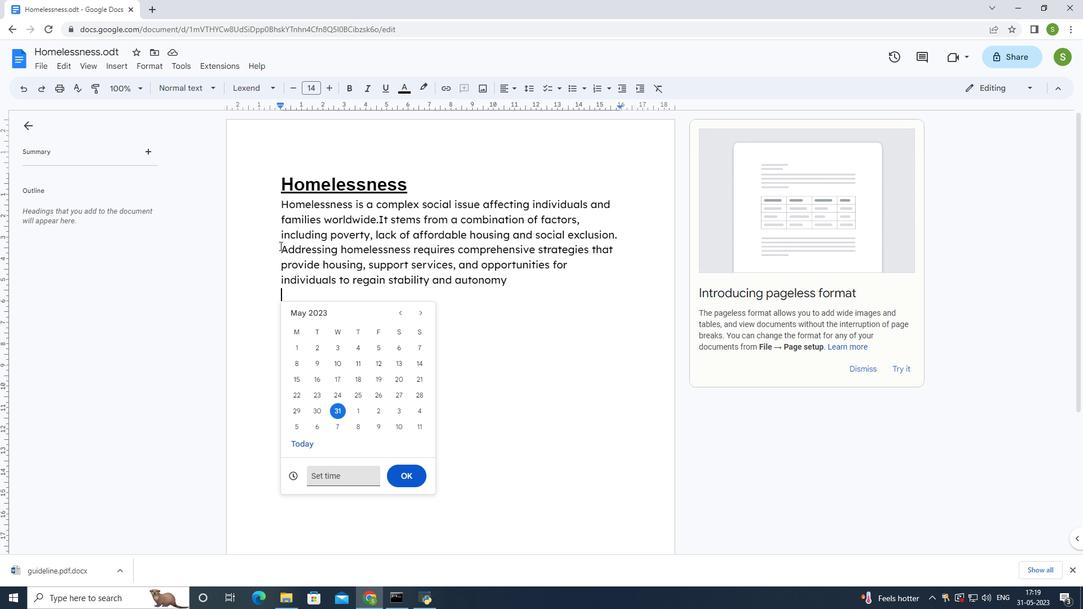 
Action: Mouse moved to (397, 313)
Screenshot: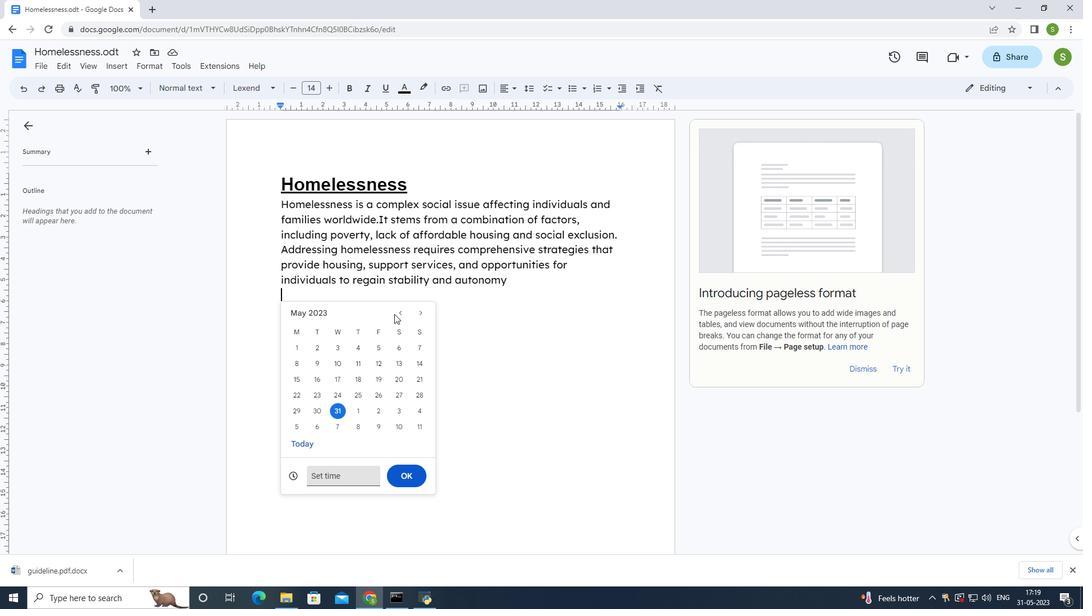 
Action: Mouse pressed left at (397, 313)
Screenshot: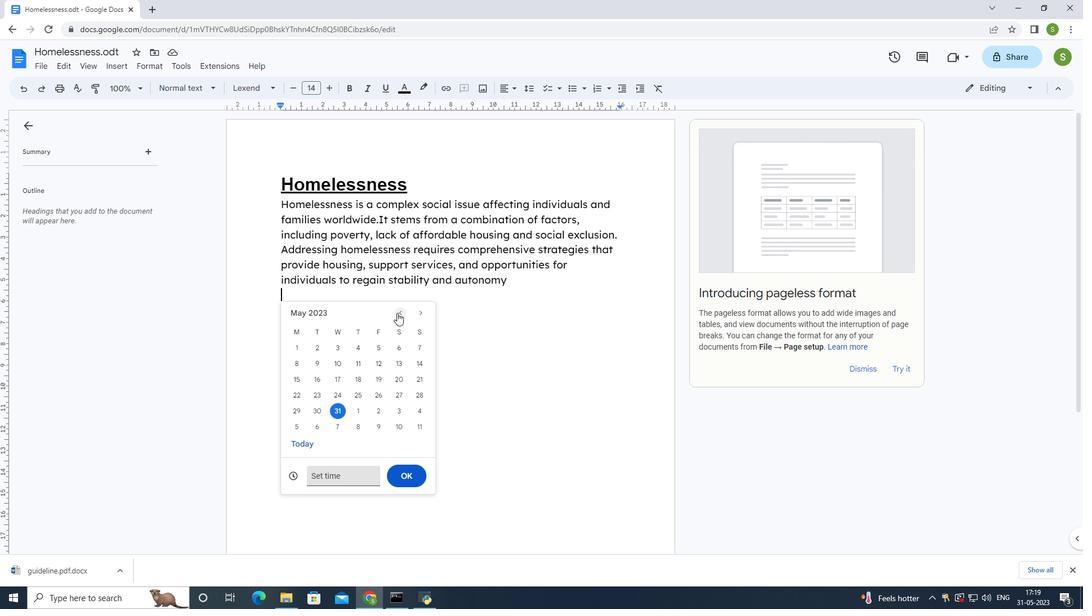 
Action: Mouse moved to (421, 314)
Screenshot: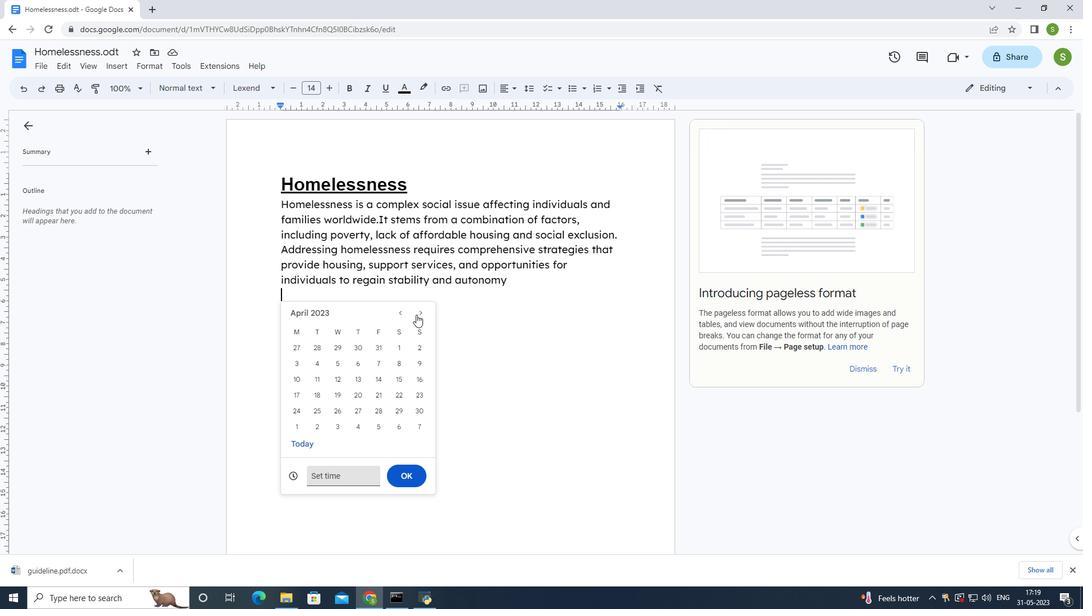 
Action: Mouse pressed left at (421, 314)
Screenshot: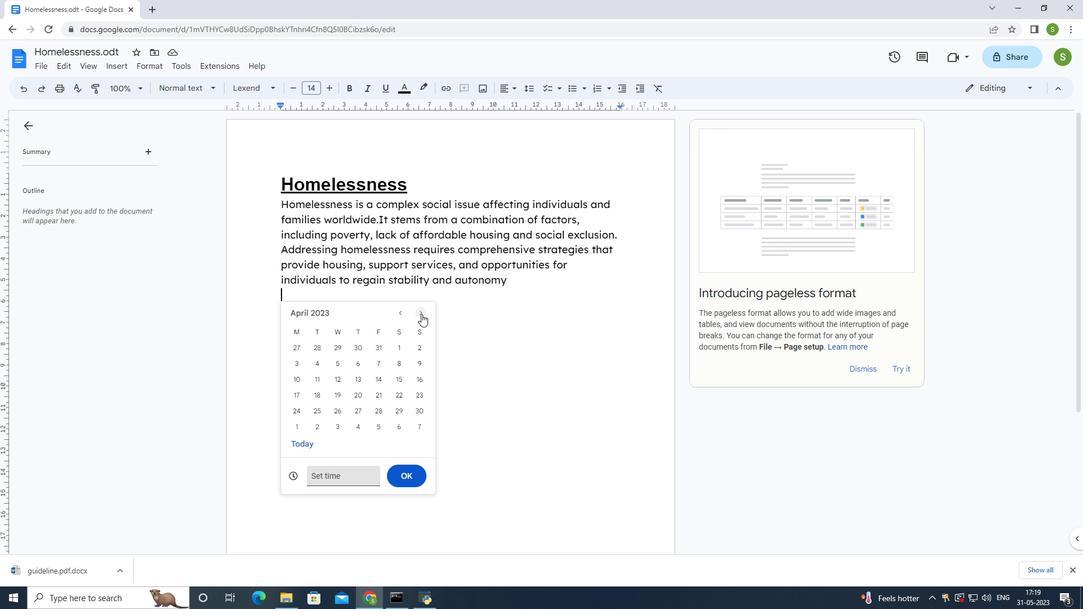 
Action: Mouse pressed left at (421, 314)
Screenshot: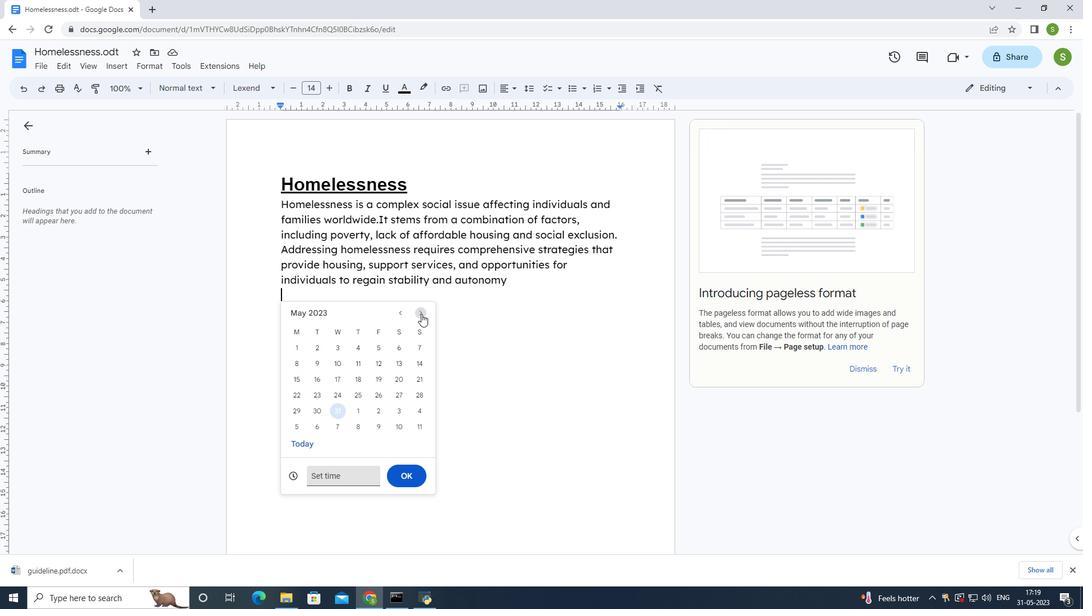 
Action: Mouse moved to (382, 399)
Screenshot: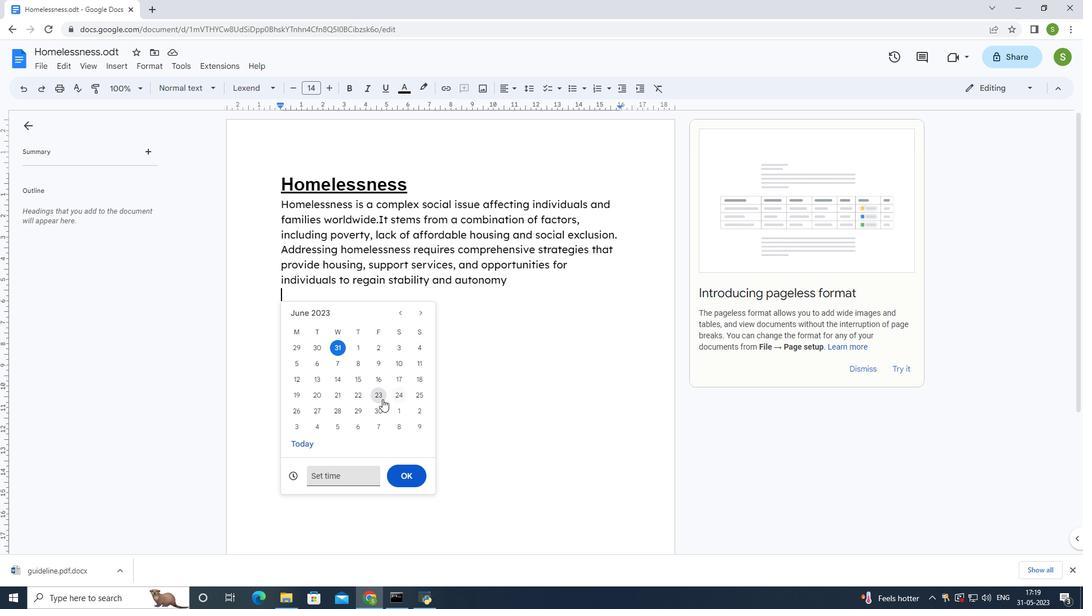 
Action: Mouse pressed left at (382, 399)
Screenshot: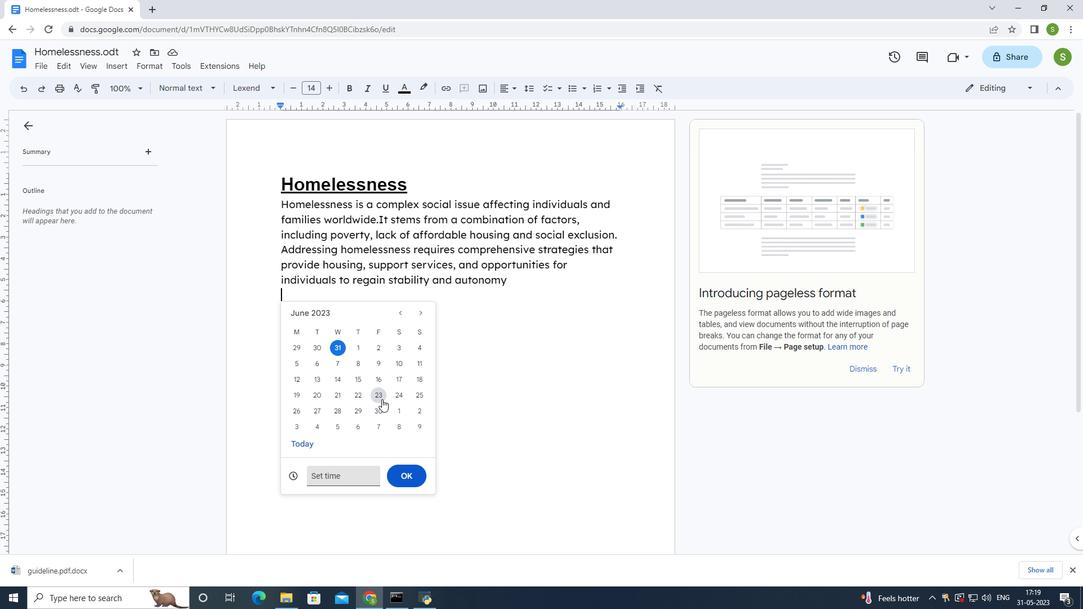 
Action: Mouse moved to (399, 471)
Screenshot: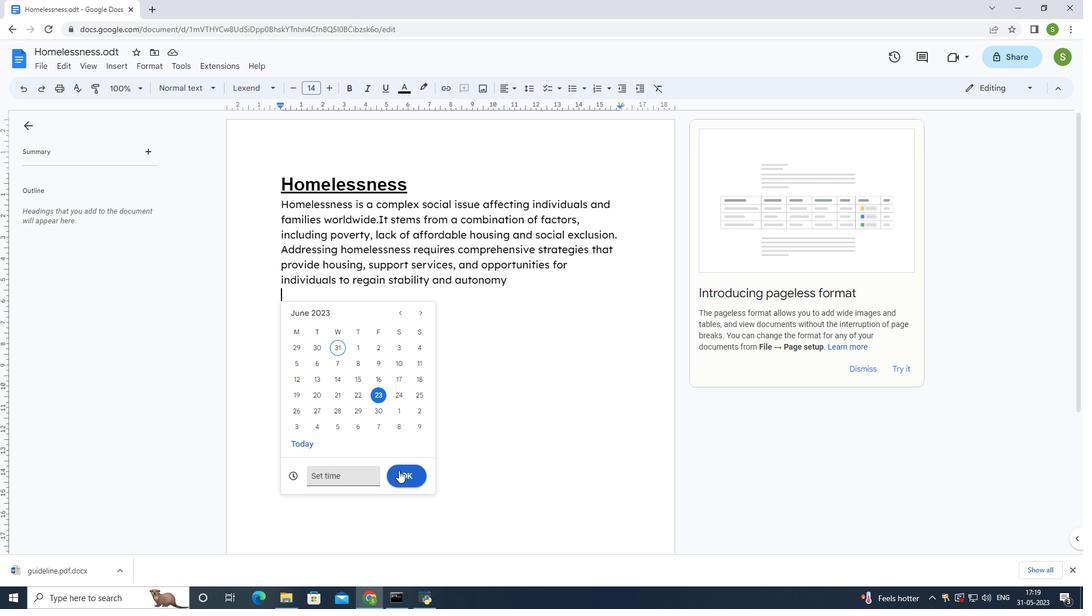 
Action: Mouse pressed left at (399, 471)
Screenshot: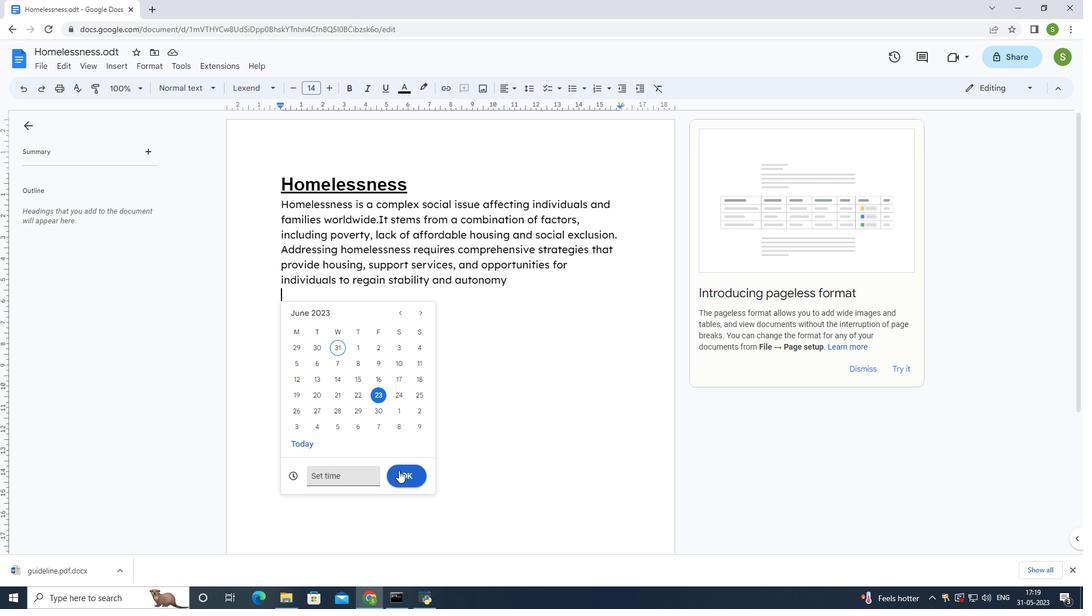 
Action: Mouse moved to (126, 66)
Screenshot: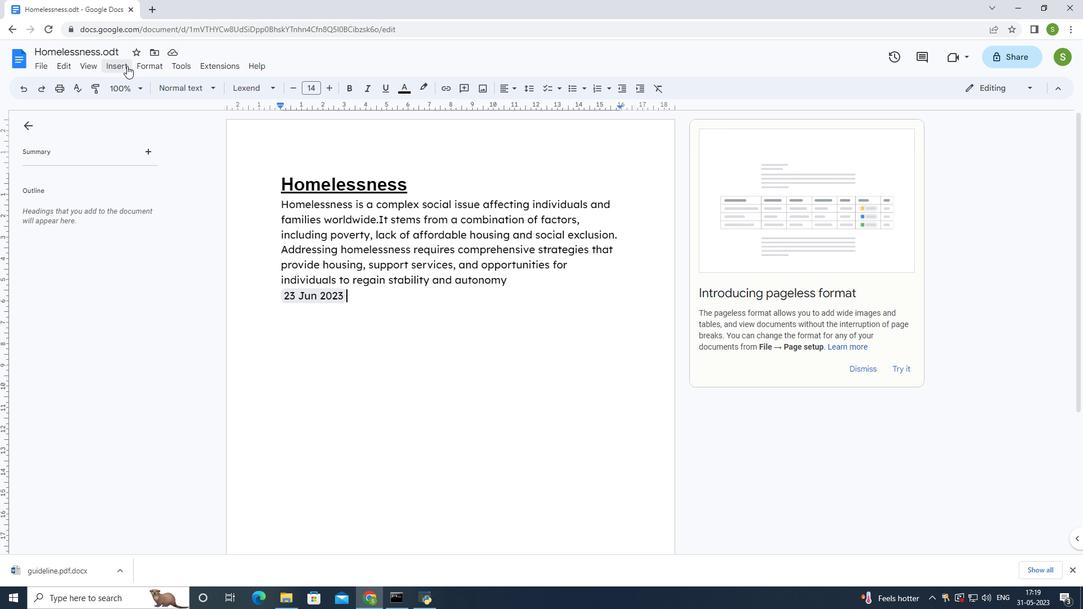 
Action: Mouse pressed left at (126, 66)
Screenshot: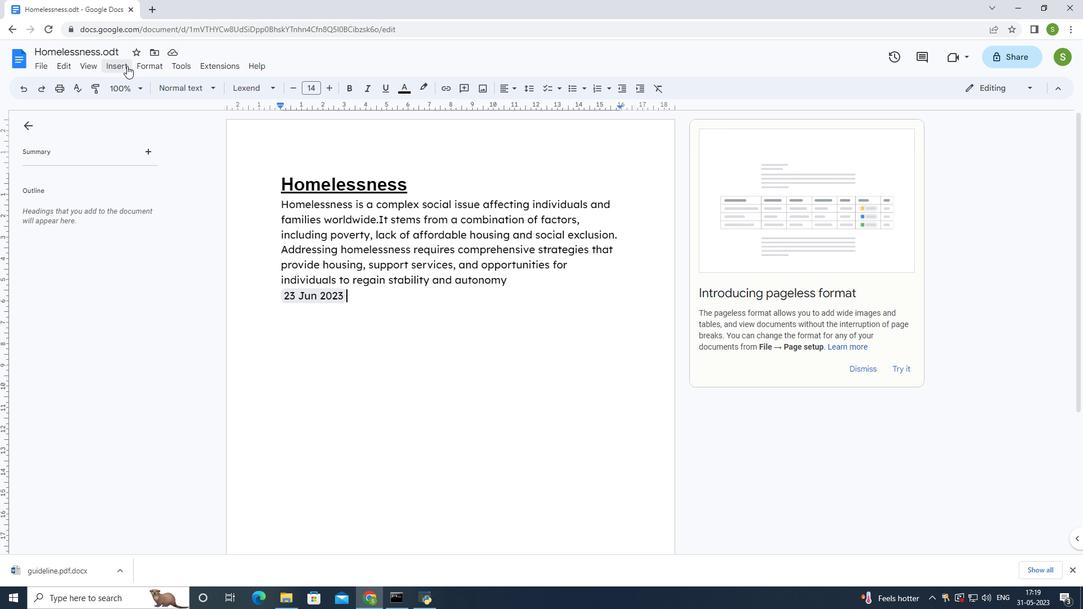 
Action: Mouse moved to (143, 233)
Screenshot: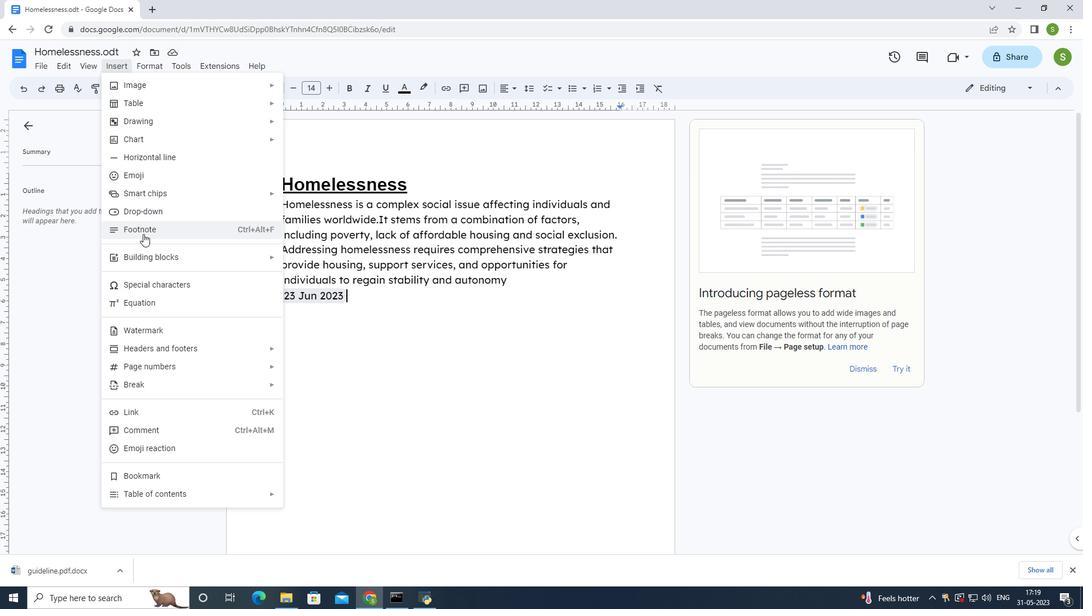 
Action: Mouse pressed left at (143, 233)
Screenshot: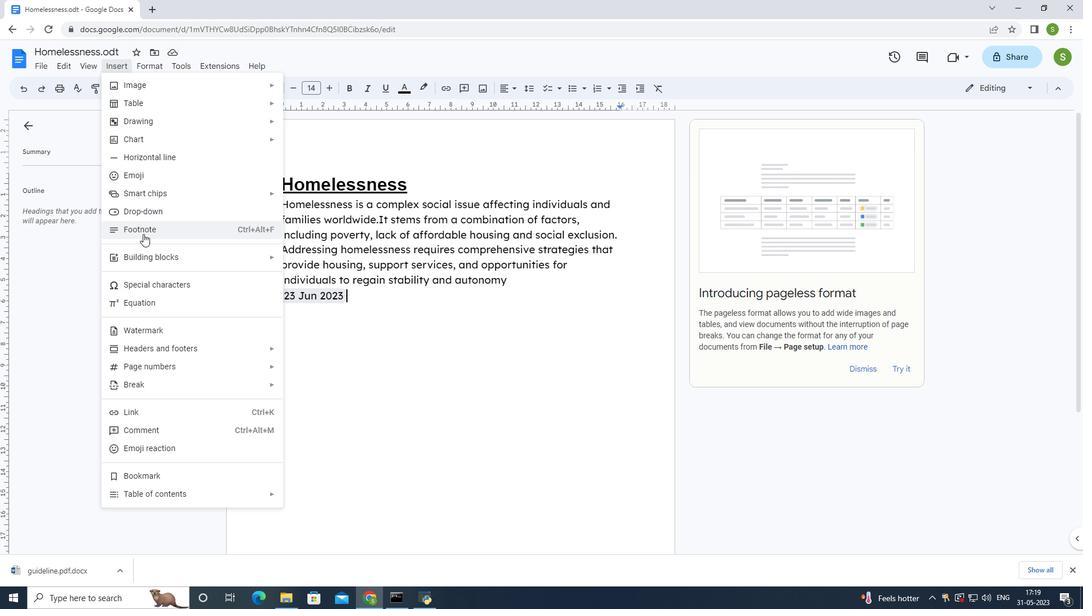 
Action: Mouse moved to (363, 358)
Screenshot: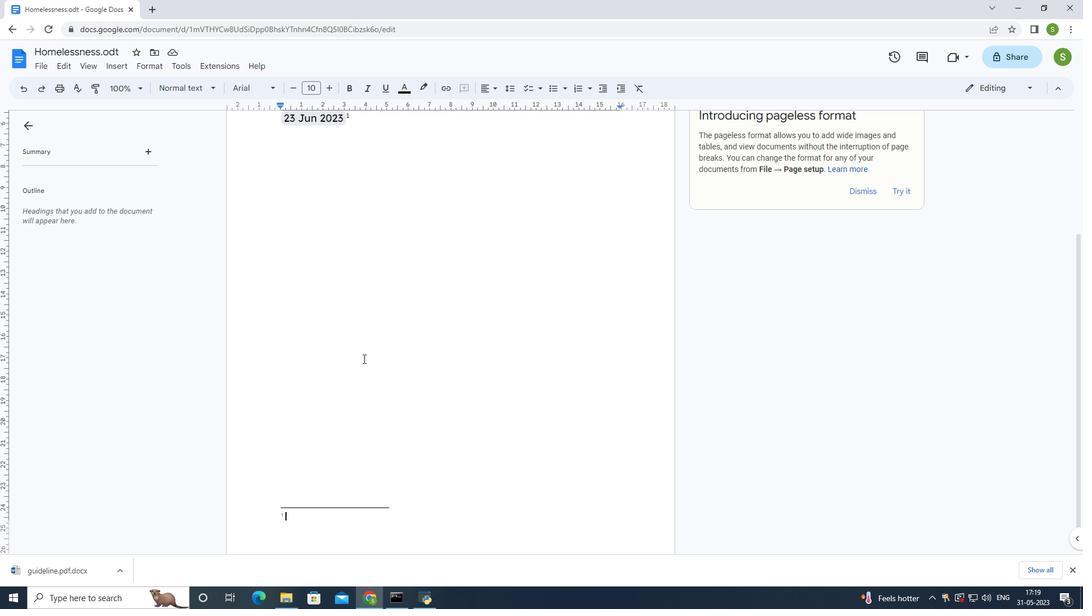 
Action: Key pressed <Key.shift>The<Key.space>study<Key.space>was<Key.space>conducted<Key.space>anonymously
Screenshot: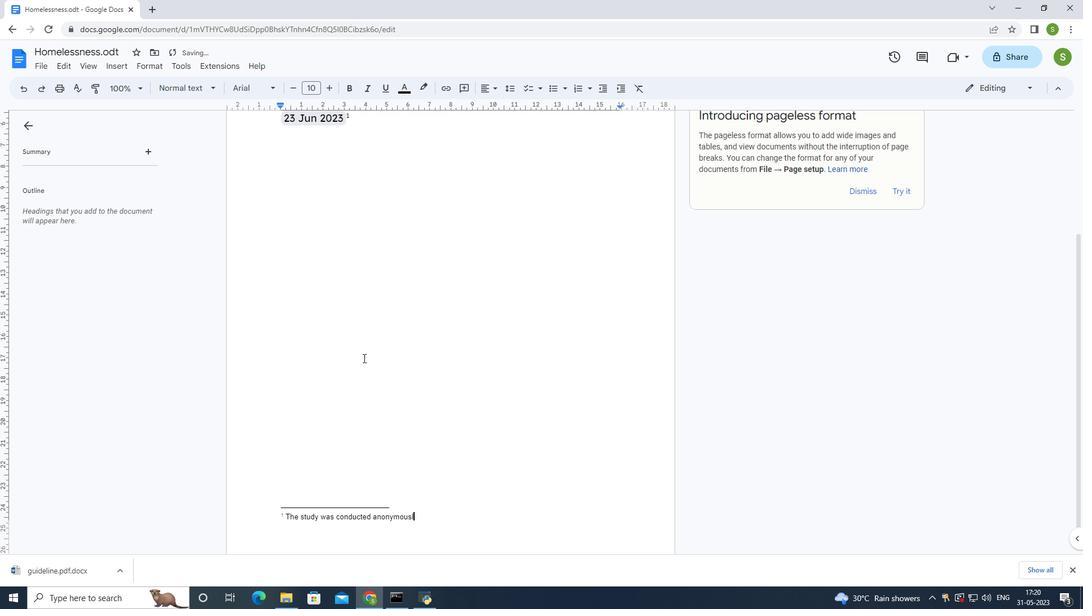 
Action: Mouse moved to (419, 517)
Screenshot: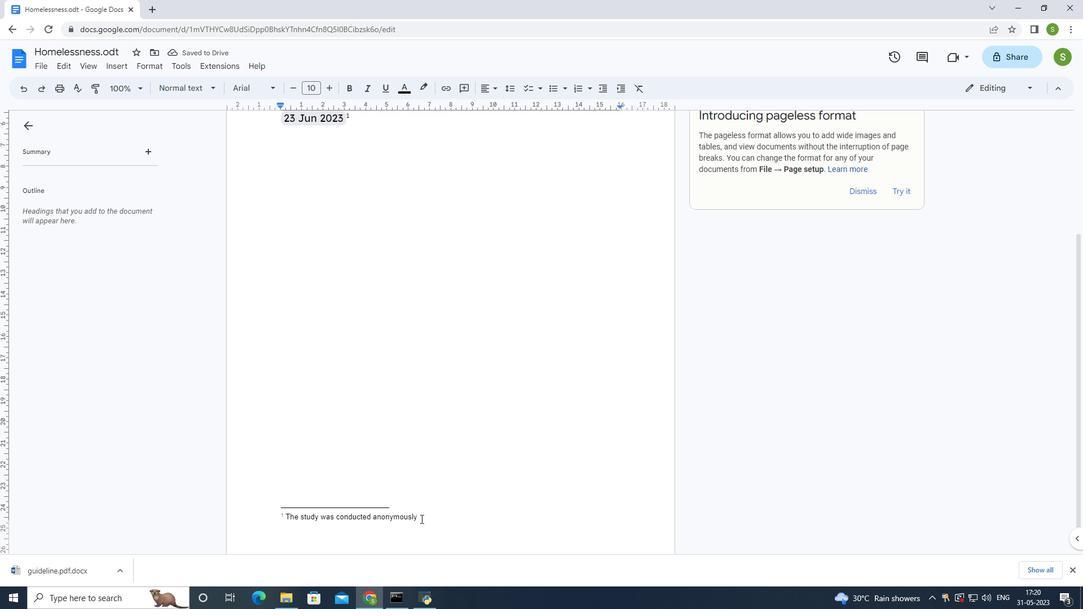 
Action: Mouse pressed left at (419, 517)
Screenshot: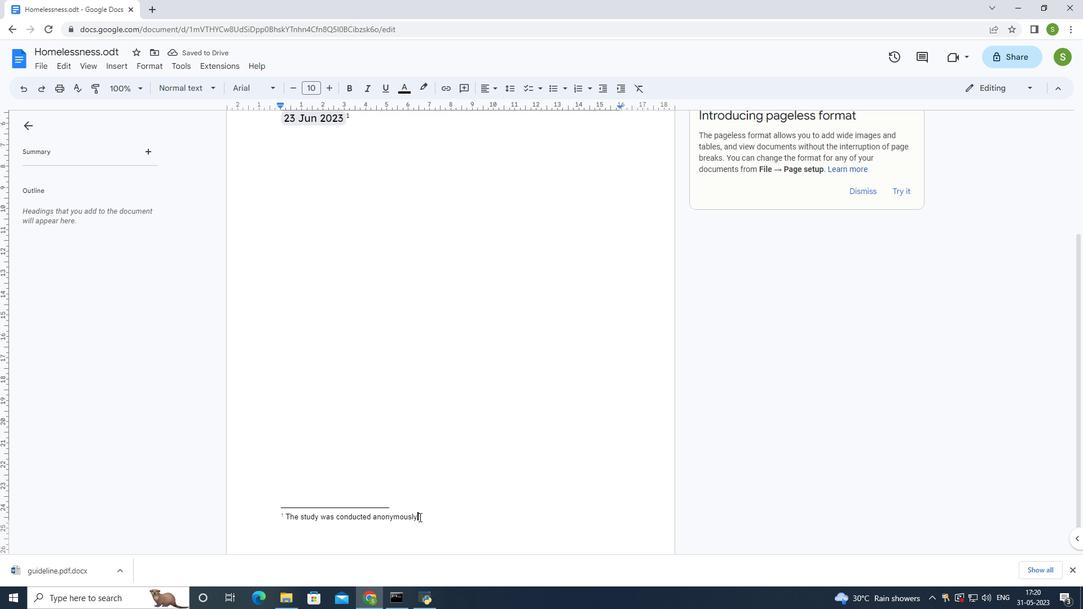 
Action: Mouse moved to (286, 87)
Screenshot: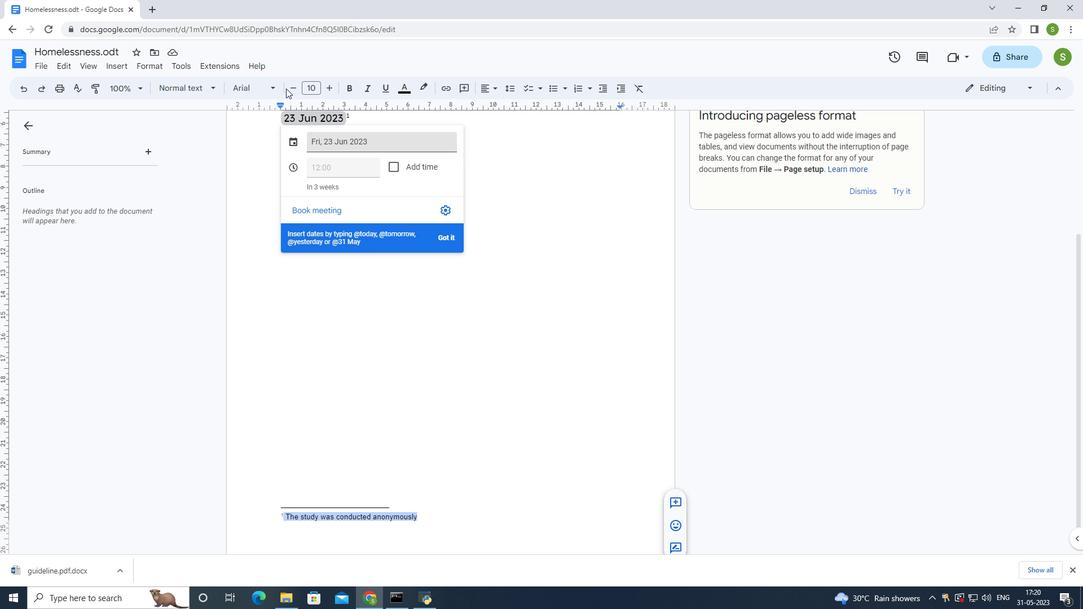 
Action: Mouse pressed left at (286, 87)
Screenshot: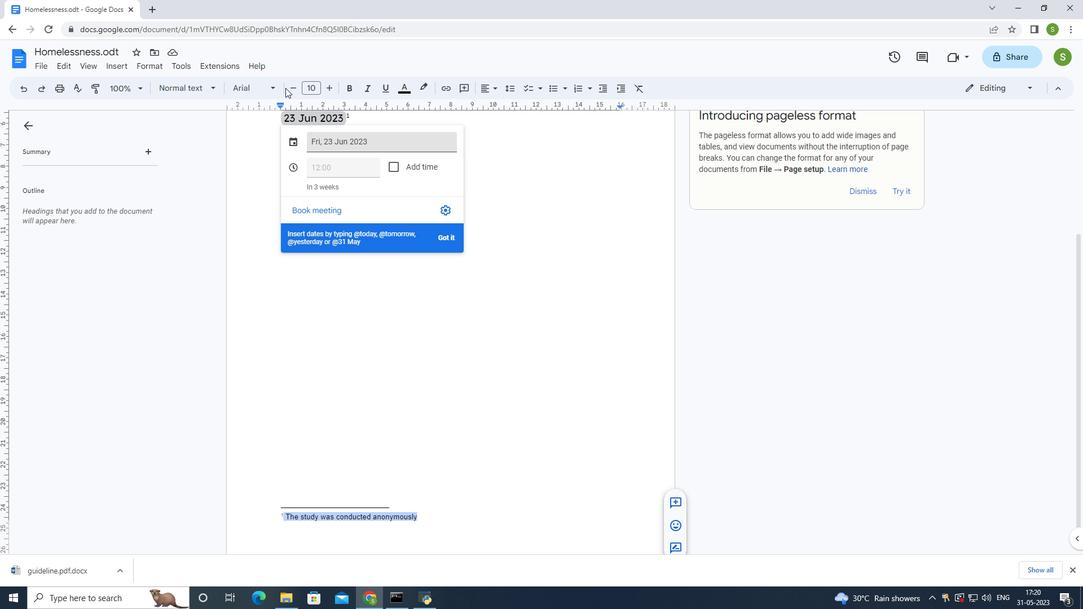 
Action: Mouse moved to (291, 87)
Screenshot: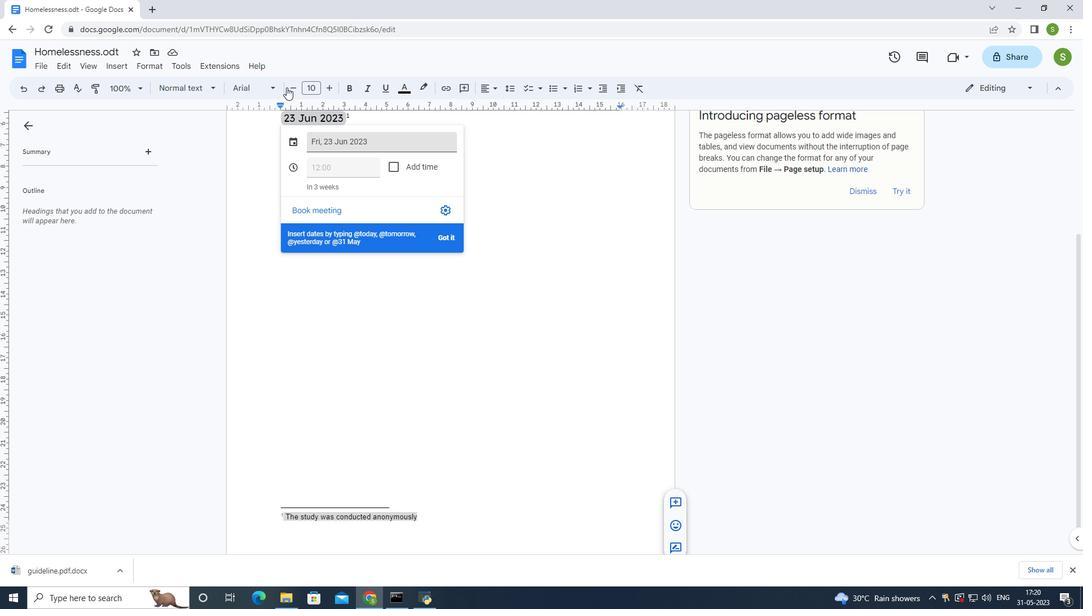
Action: Mouse pressed left at (291, 87)
Screenshot: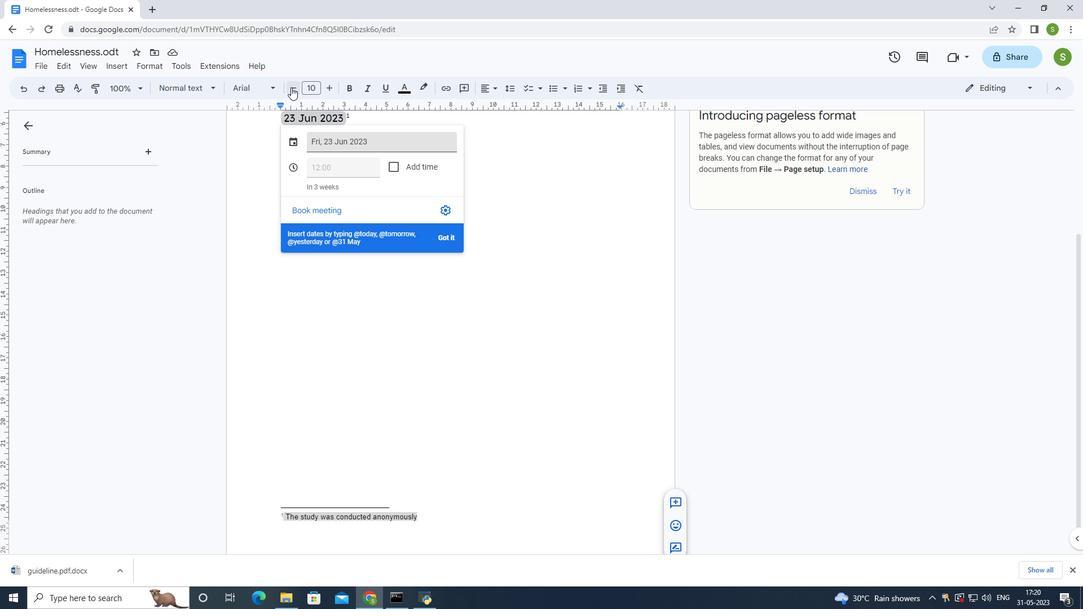 
Action: Mouse moved to (292, 88)
Screenshot: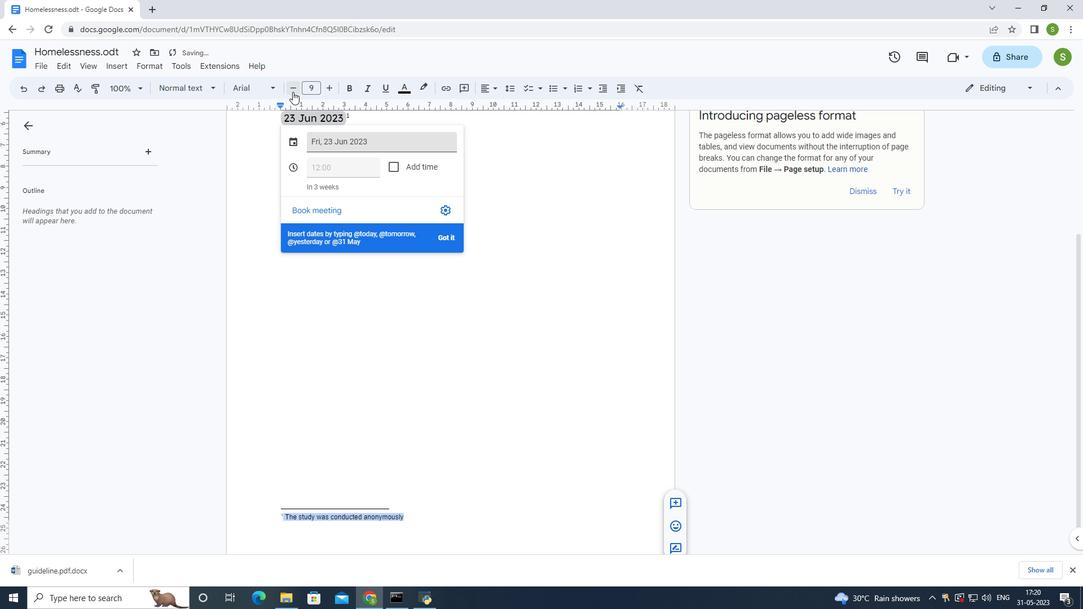
Action: Mouse pressed left at (292, 88)
Screenshot: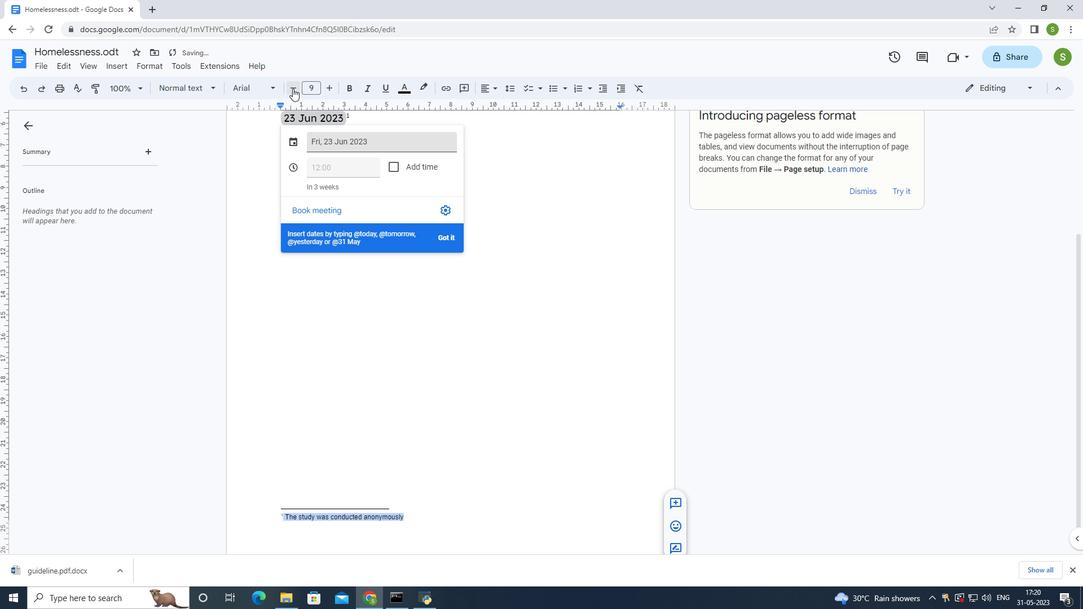
Action: Mouse moved to (416, 436)
Screenshot: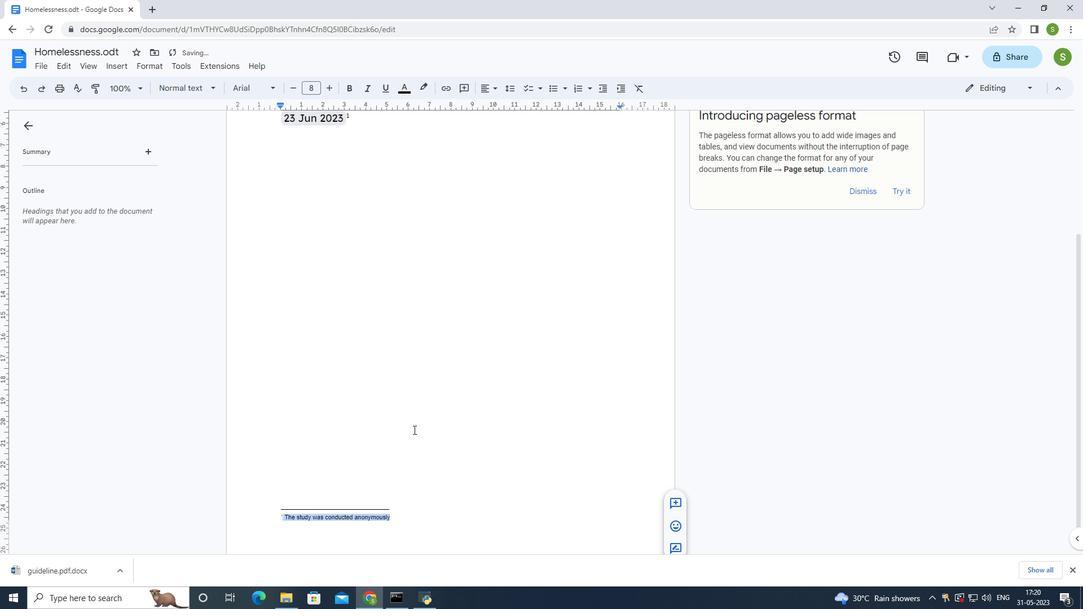 
Action: Mouse pressed left at (416, 436)
Screenshot: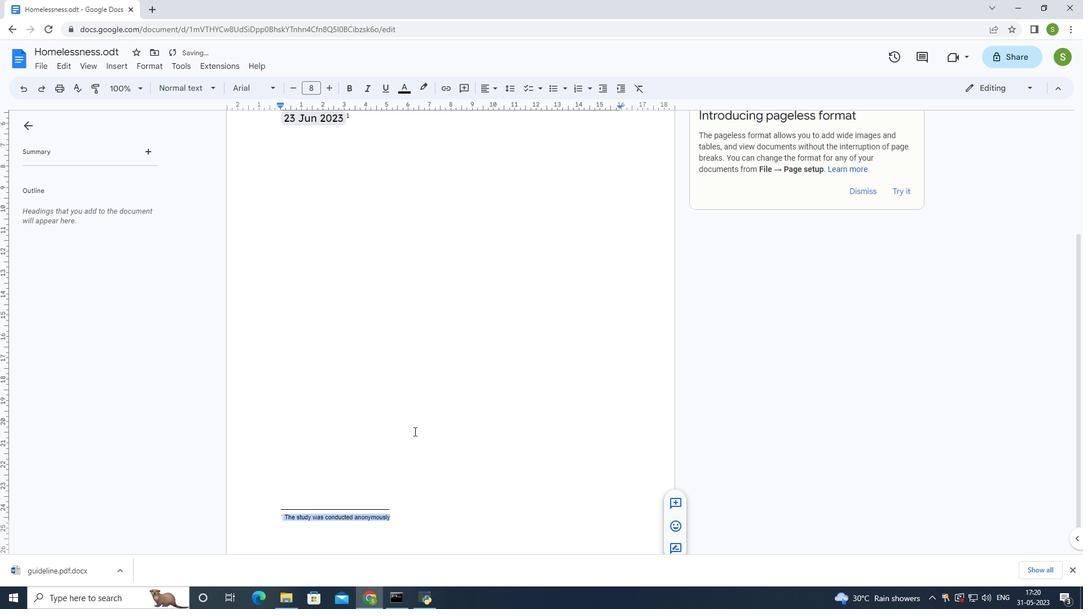 
Action: Mouse moved to (475, 373)
Screenshot: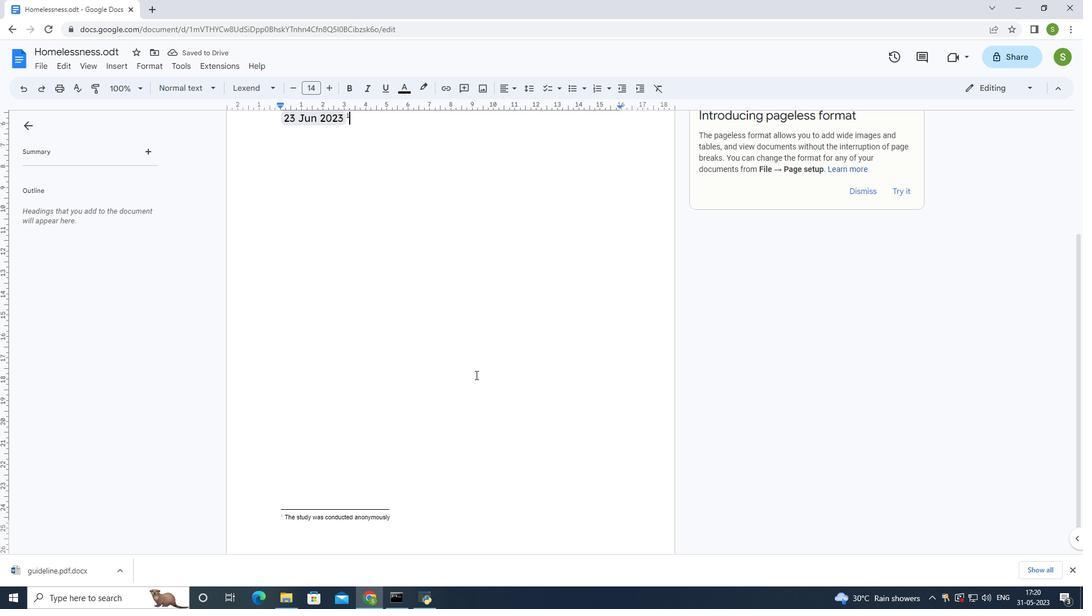 
Action: Mouse scrolled (475, 374) with delta (0, 0)
Screenshot: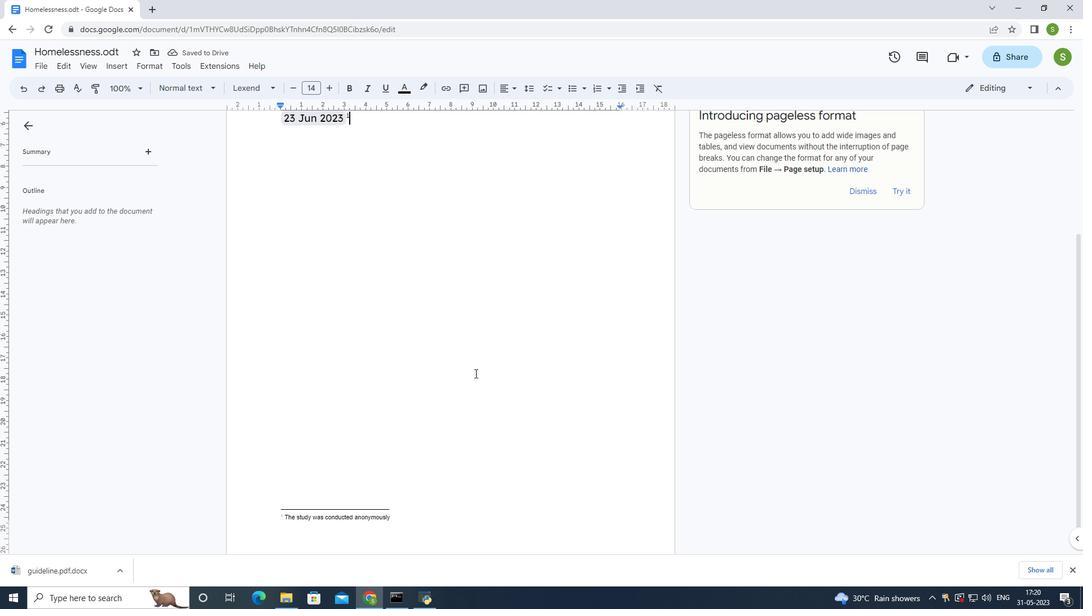 
Action: Mouse scrolled (475, 374) with delta (0, 0)
Screenshot: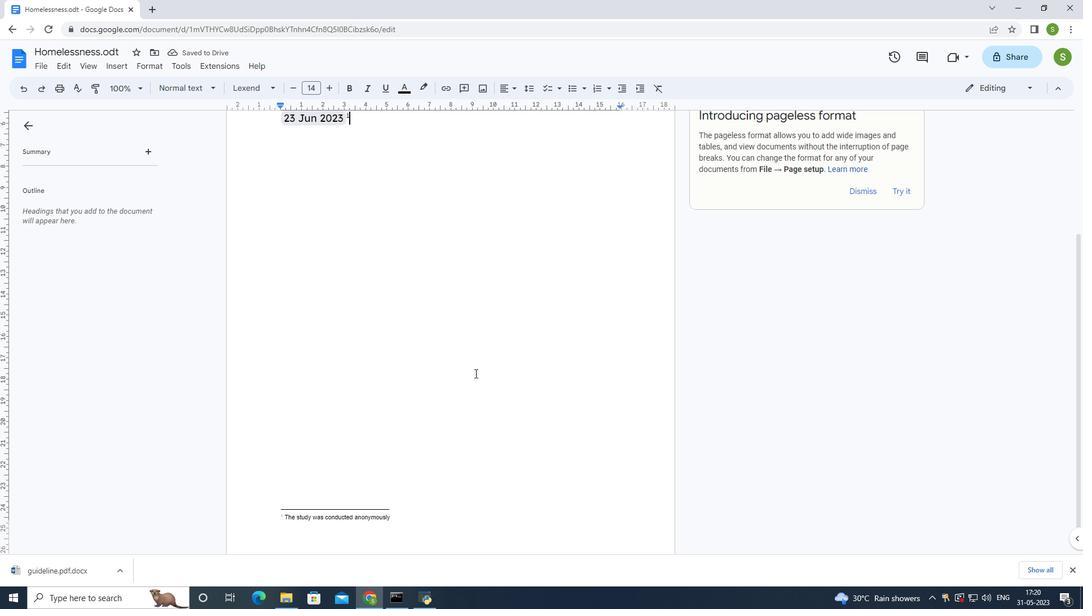 
Action: Mouse scrolled (475, 374) with delta (0, 0)
Screenshot: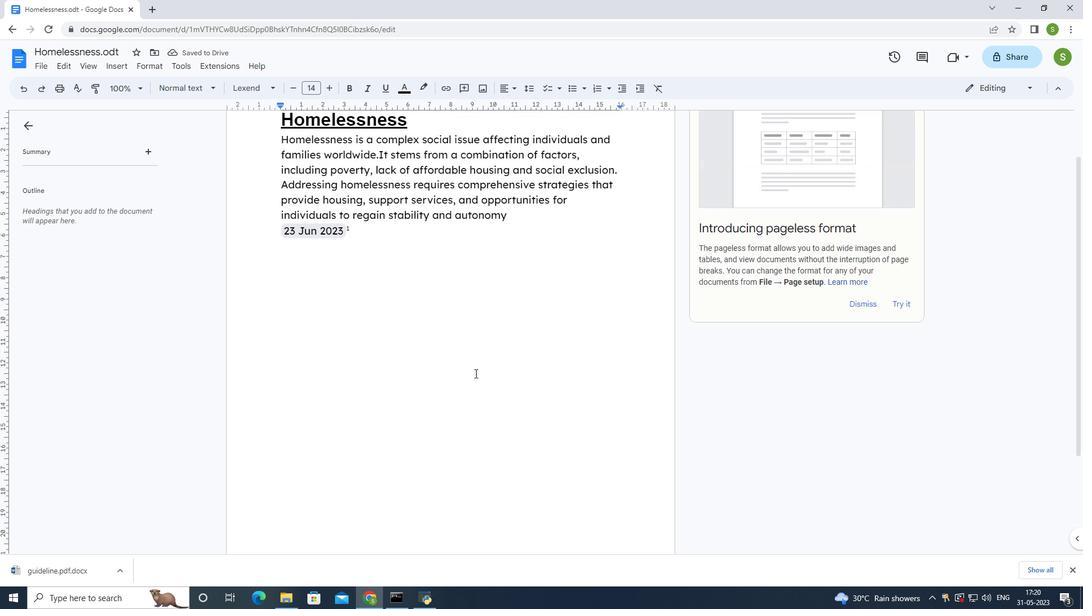 
Action: Mouse scrolled (475, 374) with delta (0, 0)
Screenshot: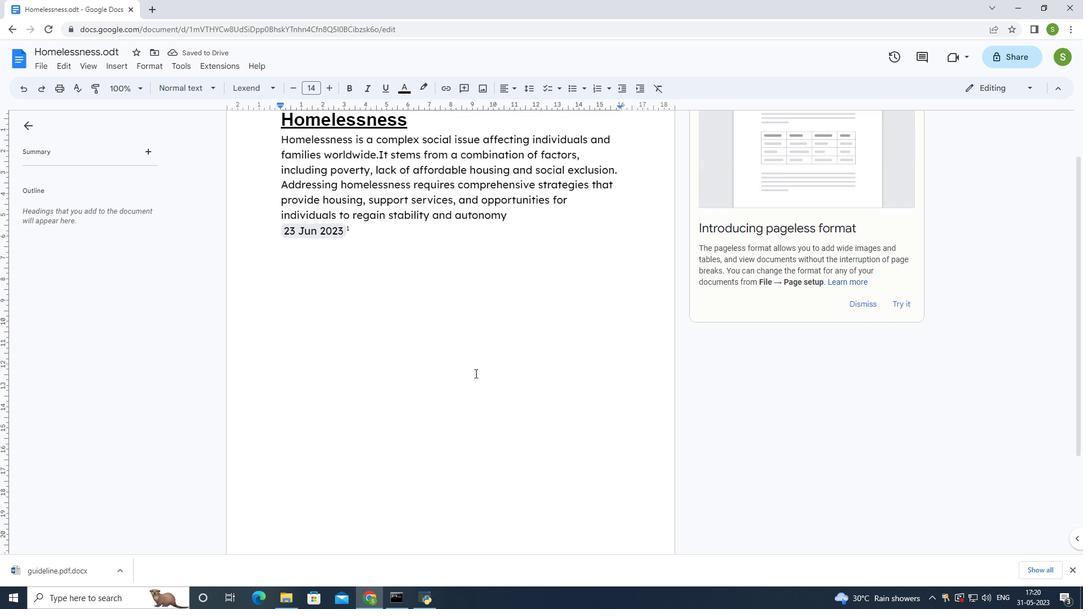 
Action: Mouse scrolled (475, 374) with delta (0, 0)
Screenshot: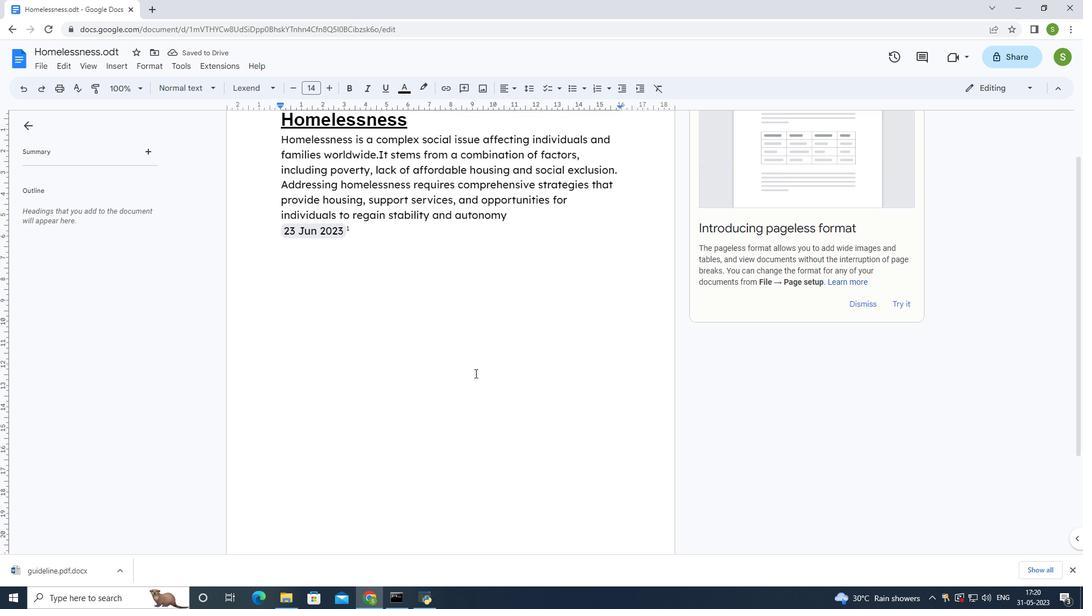 
Action: Mouse moved to (475, 373)
Screenshot: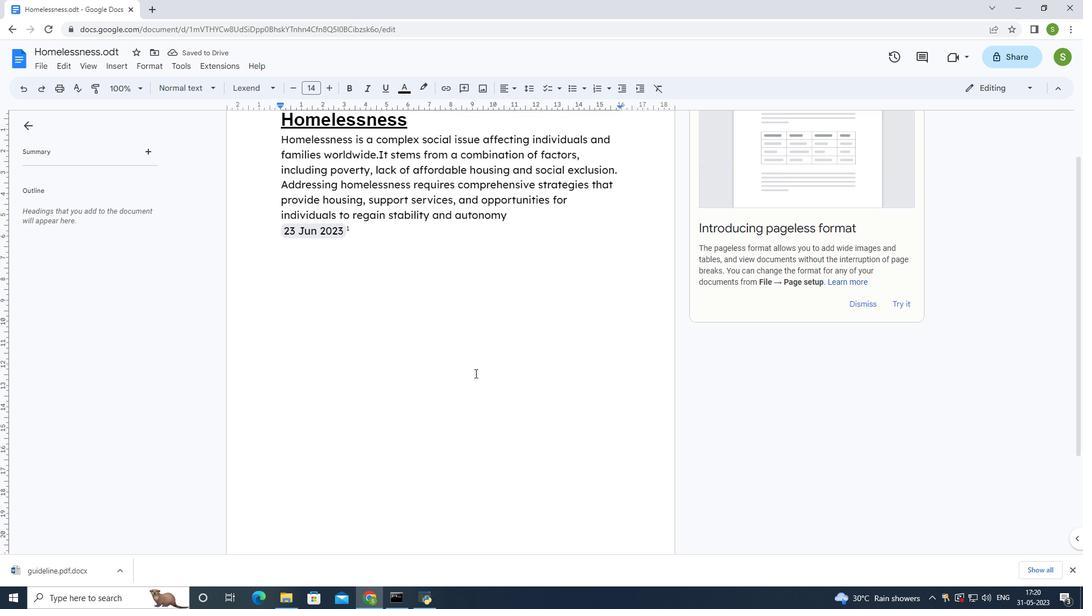 
Action: Mouse scrolled (475, 373) with delta (0, 0)
Screenshot: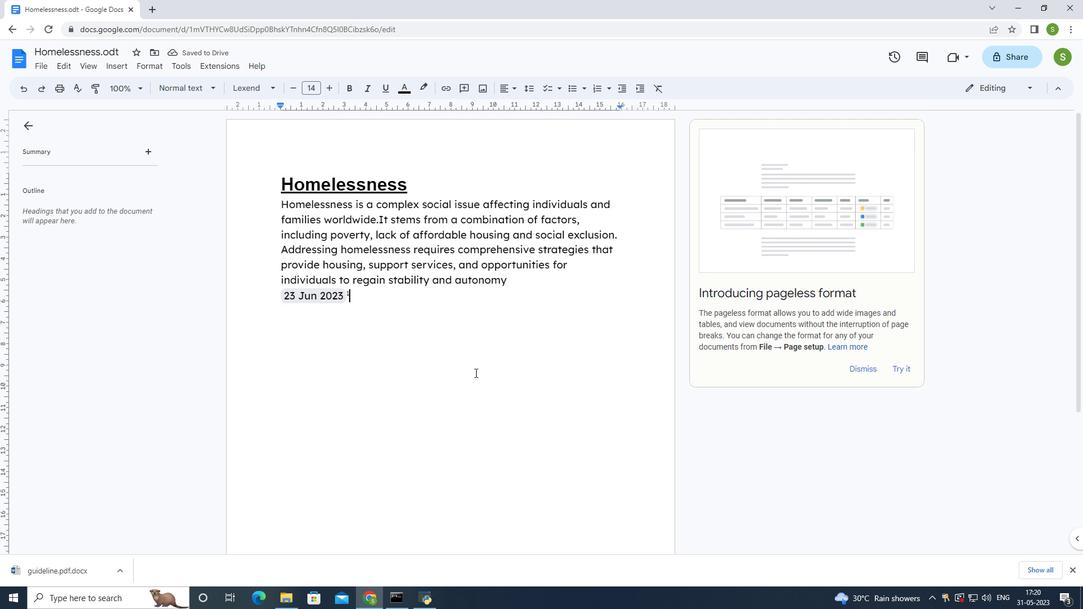 
Action: Mouse scrolled (475, 373) with delta (0, 0)
Screenshot: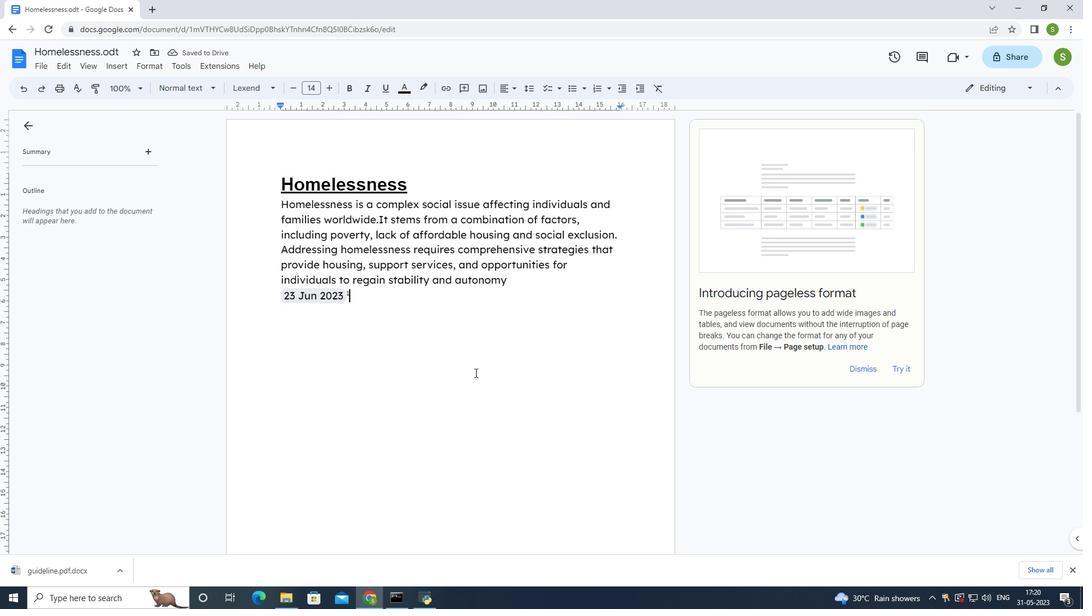 
Action: Mouse scrolled (475, 373) with delta (0, 0)
Screenshot: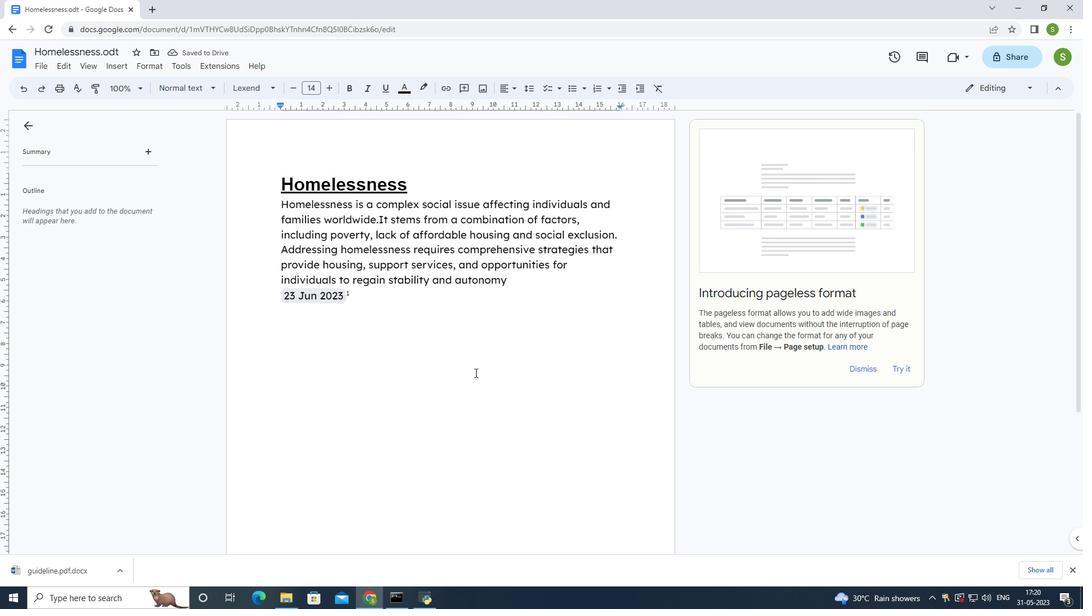 
Action: Mouse scrolled (475, 373) with delta (0, 0)
Screenshot: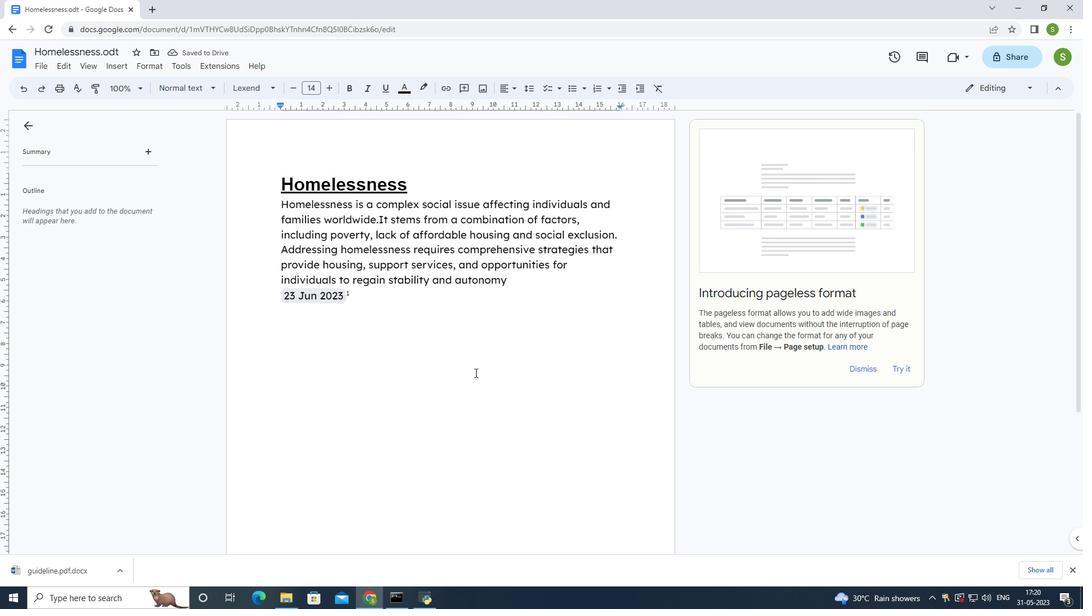 
Action: Mouse scrolled (475, 373) with delta (0, 0)
Screenshot: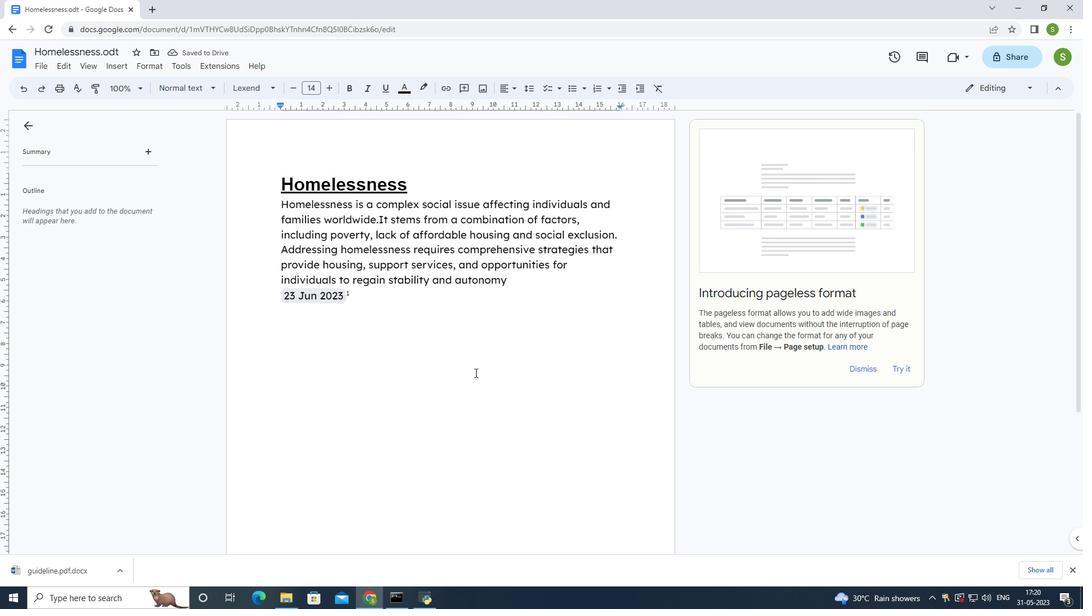 
Action: Mouse scrolled (475, 373) with delta (0, 0)
Screenshot: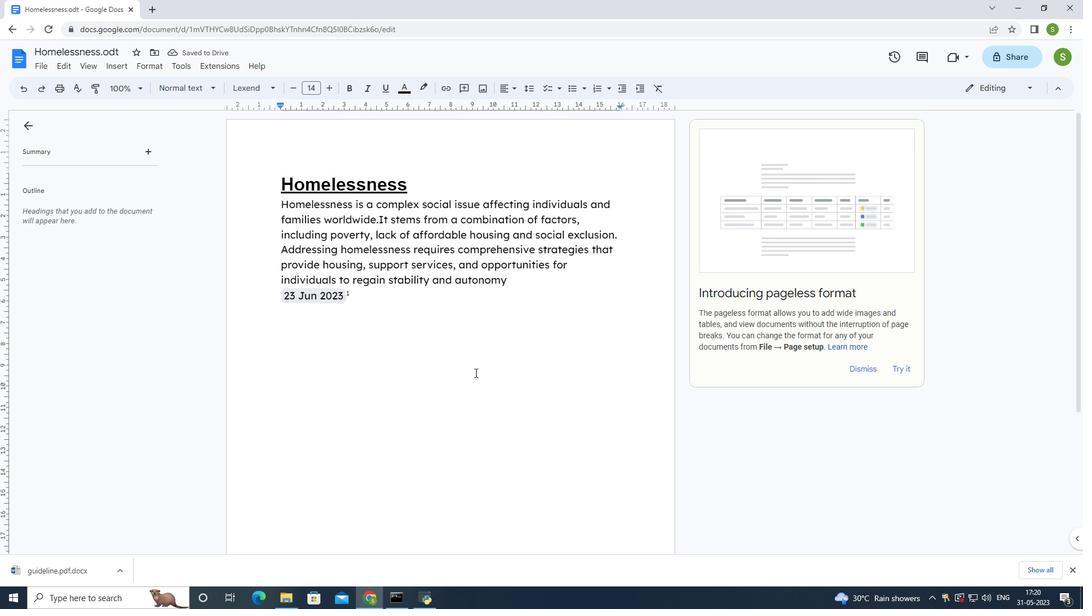 
Action: Mouse scrolled (475, 373) with delta (0, 0)
Screenshot: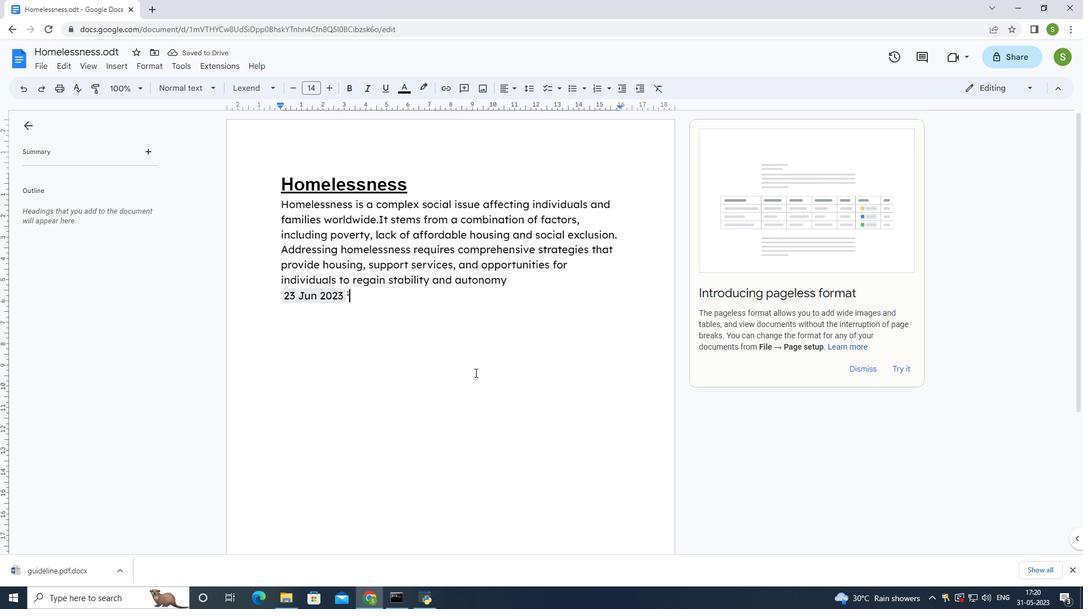 
Action: Mouse scrolled (475, 373) with delta (0, 0)
Screenshot: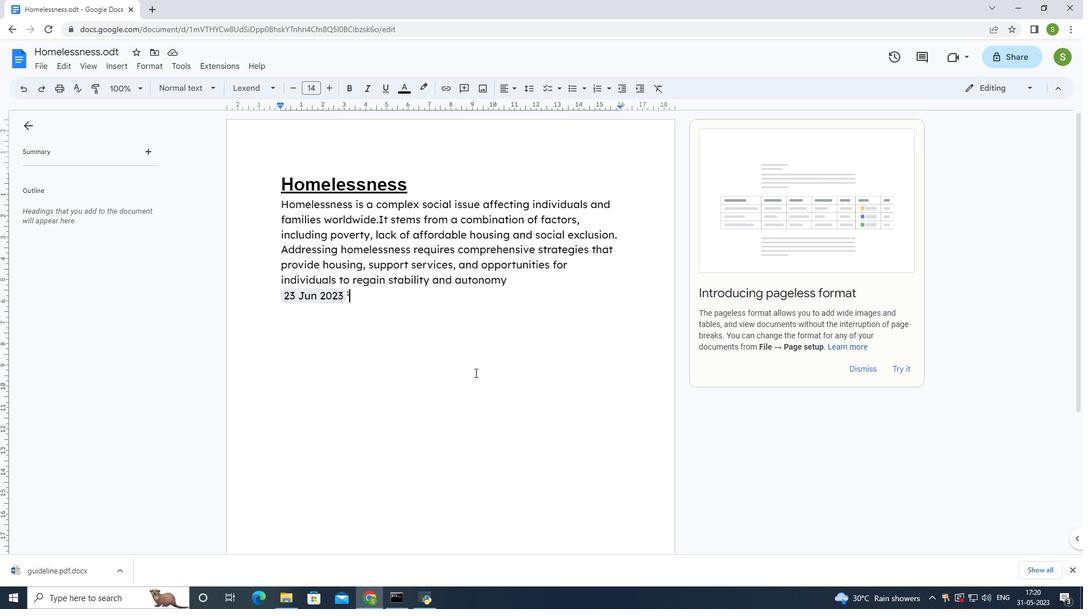 
Action: Mouse moved to (414, 336)
Screenshot: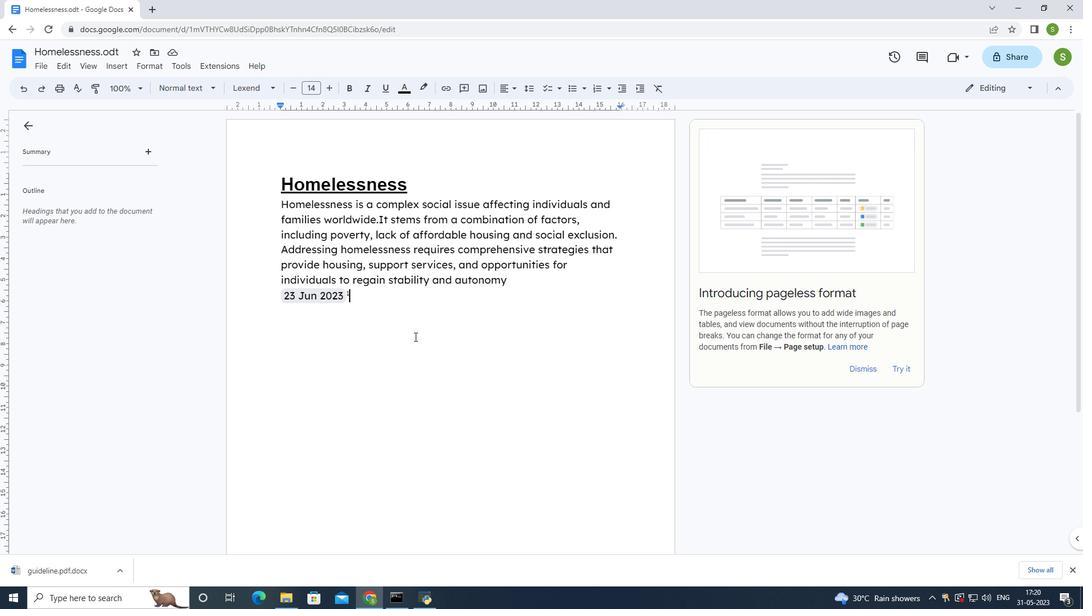 
Action: Key pressed ctrl+S
Screenshot: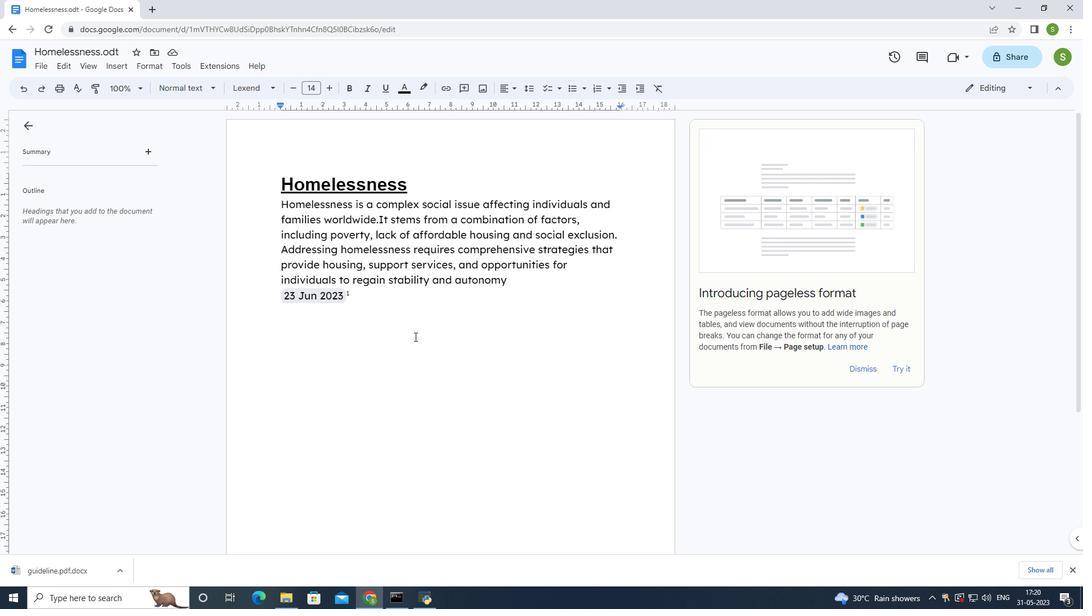 
Action: Mouse moved to (528, 317)
Screenshot: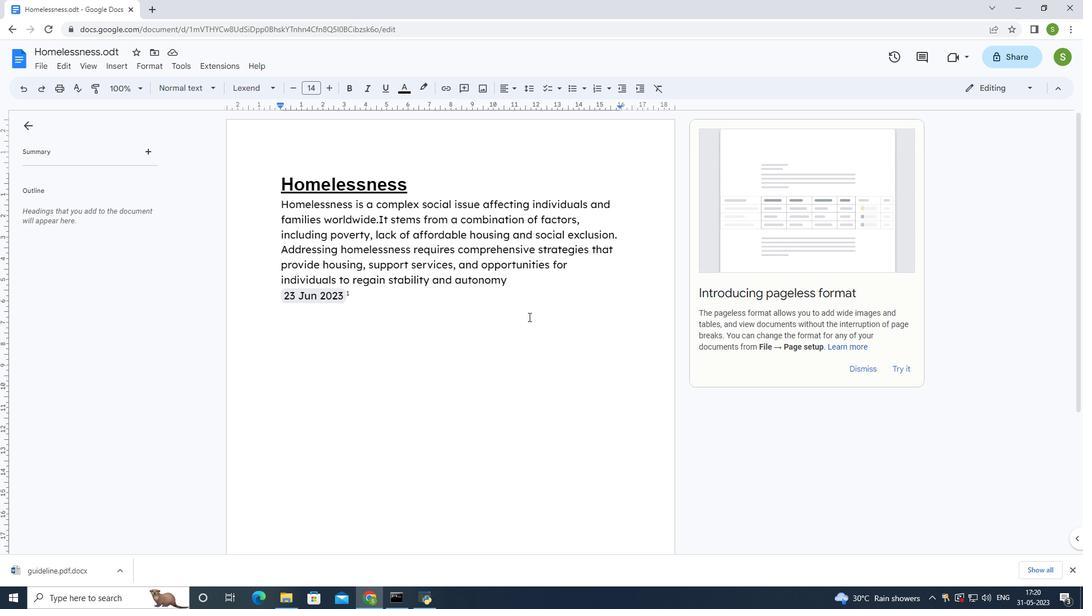 
